 Task: Search one way flight ticket for 2 adults, 2 children, 2 infants in seat in first from Idaho Falls: Idaho Falls Regional Airport (fanning Field) to Riverton: Central Wyoming Regional Airport (was Riverton Regional) on 5-4-2023. Choice of flights is Singapure airlines. Number of bags: 2 carry on bags. Price is upto 71000. Outbound departure time preference is 22:30.
Action: Mouse moved to (310, 298)
Screenshot: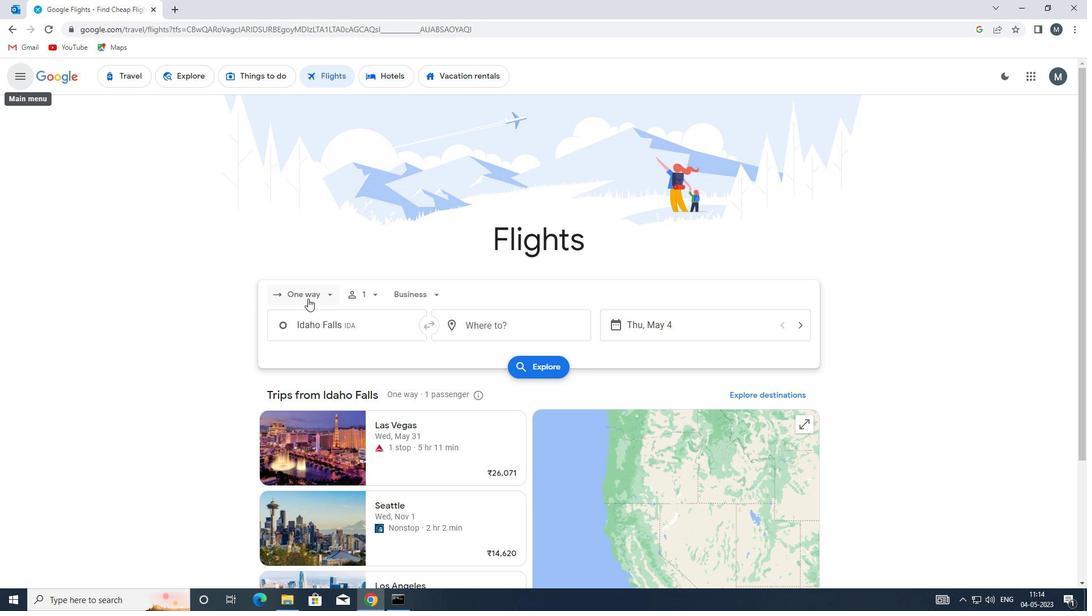 
Action: Mouse pressed left at (310, 298)
Screenshot: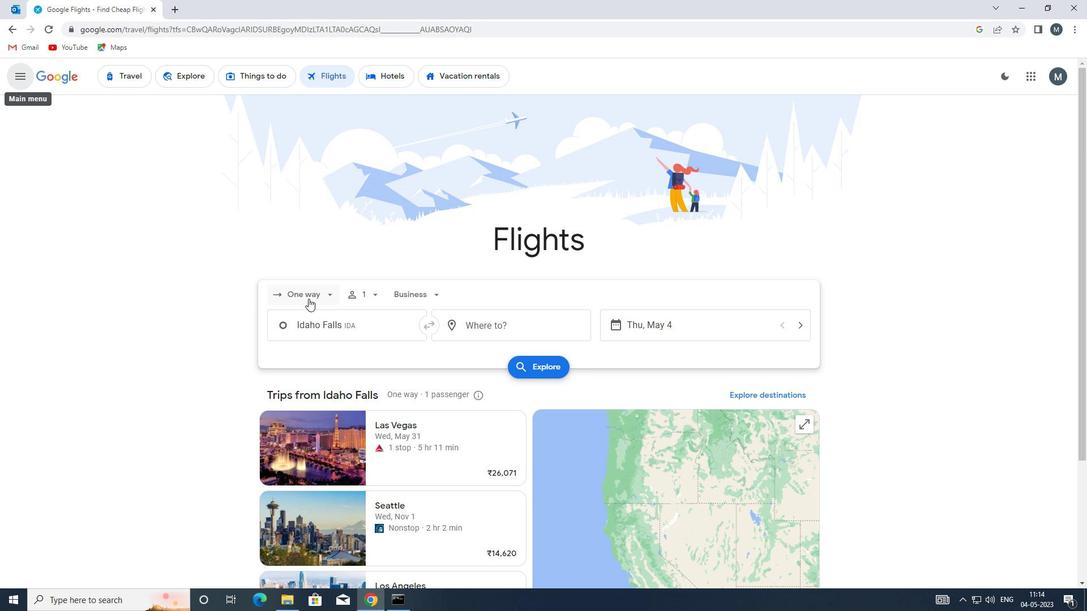 
Action: Mouse moved to (319, 350)
Screenshot: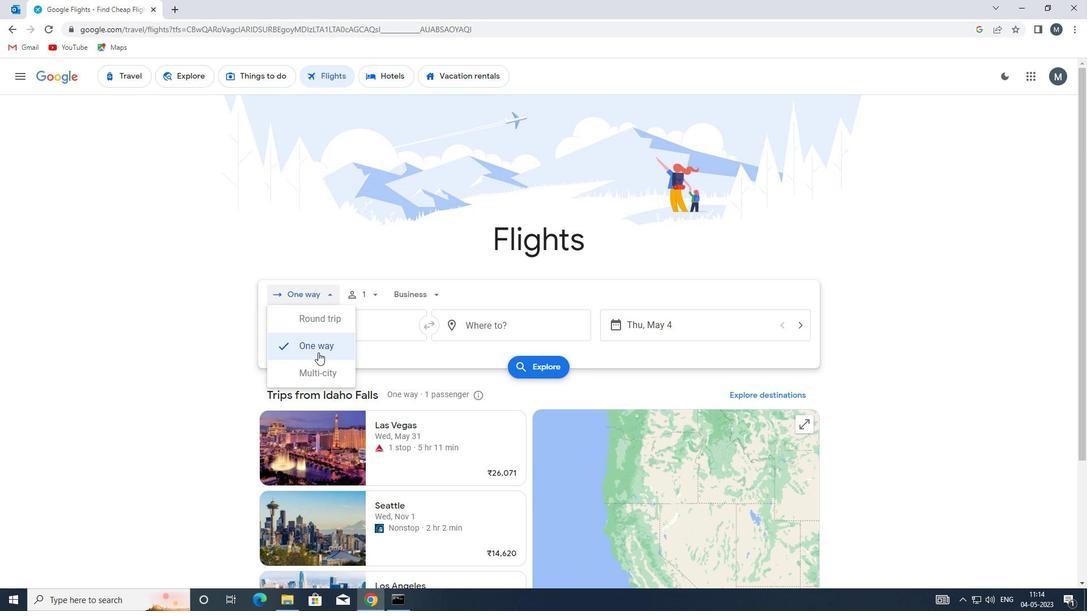
Action: Mouse pressed left at (319, 350)
Screenshot: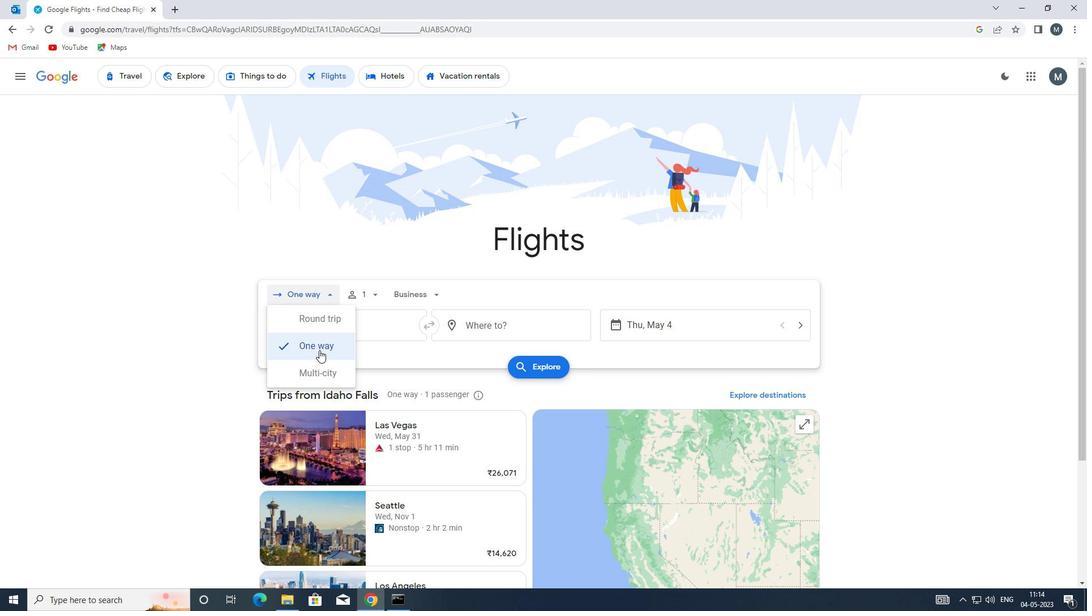 
Action: Mouse moved to (367, 295)
Screenshot: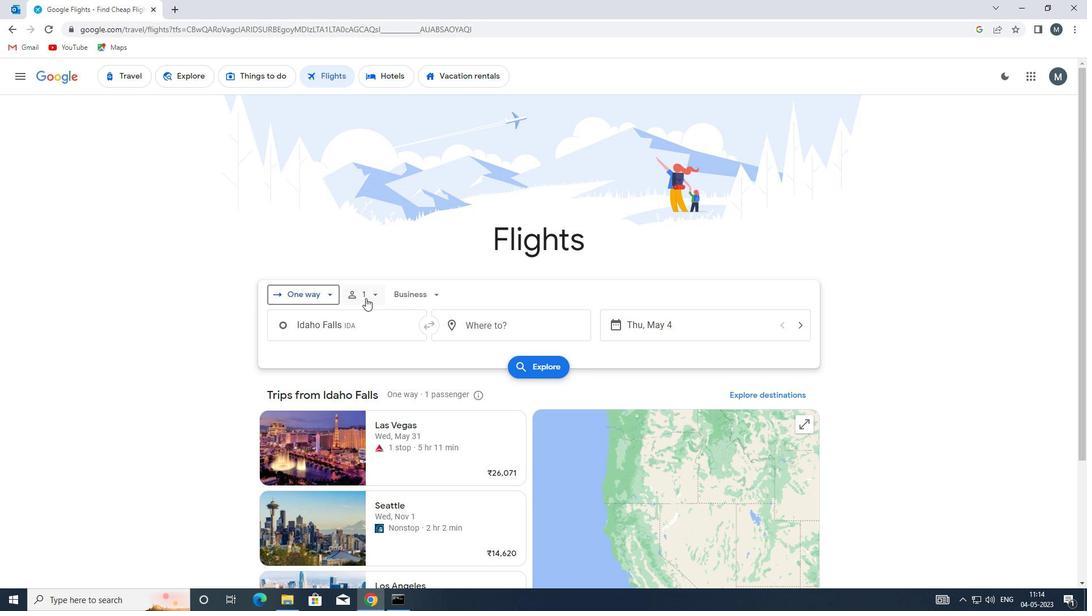 
Action: Mouse pressed left at (367, 295)
Screenshot: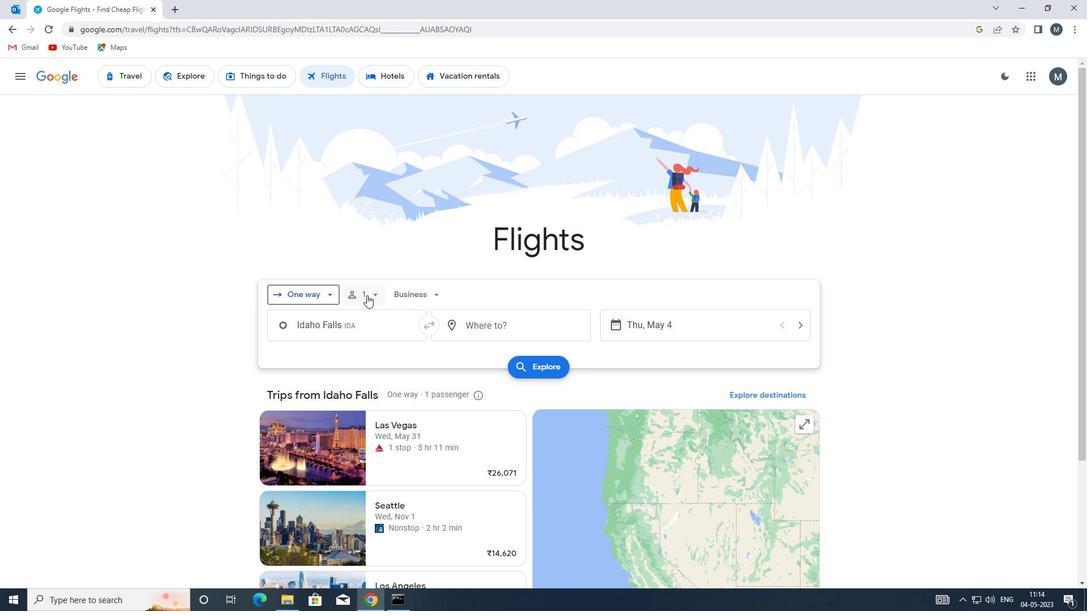 
Action: Mouse moved to (466, 323)
Screenshot: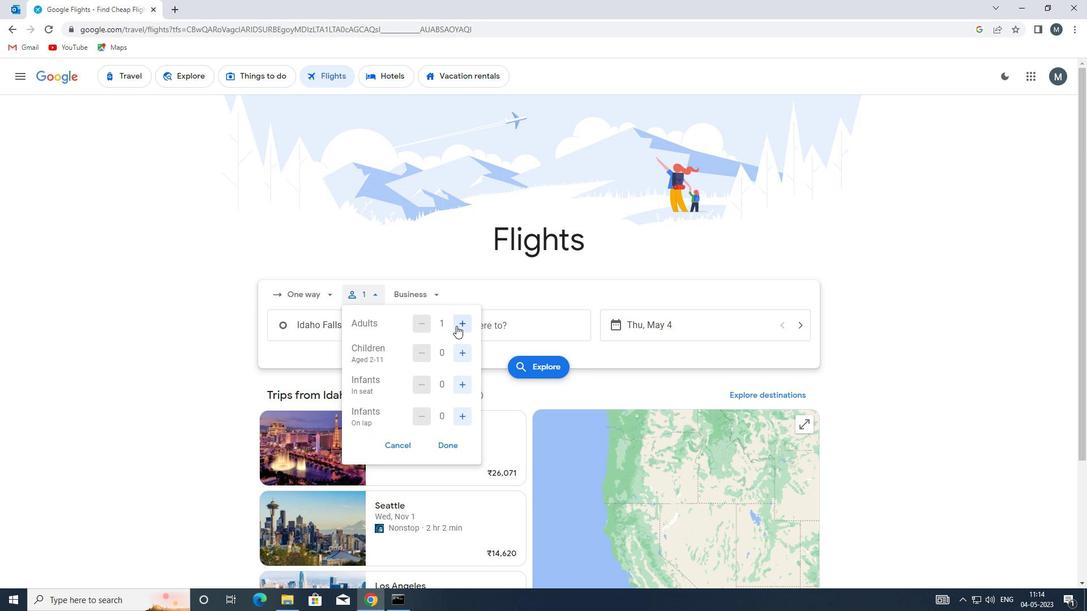
Action: Mouse pressed left at (466, 323)
Screenshot: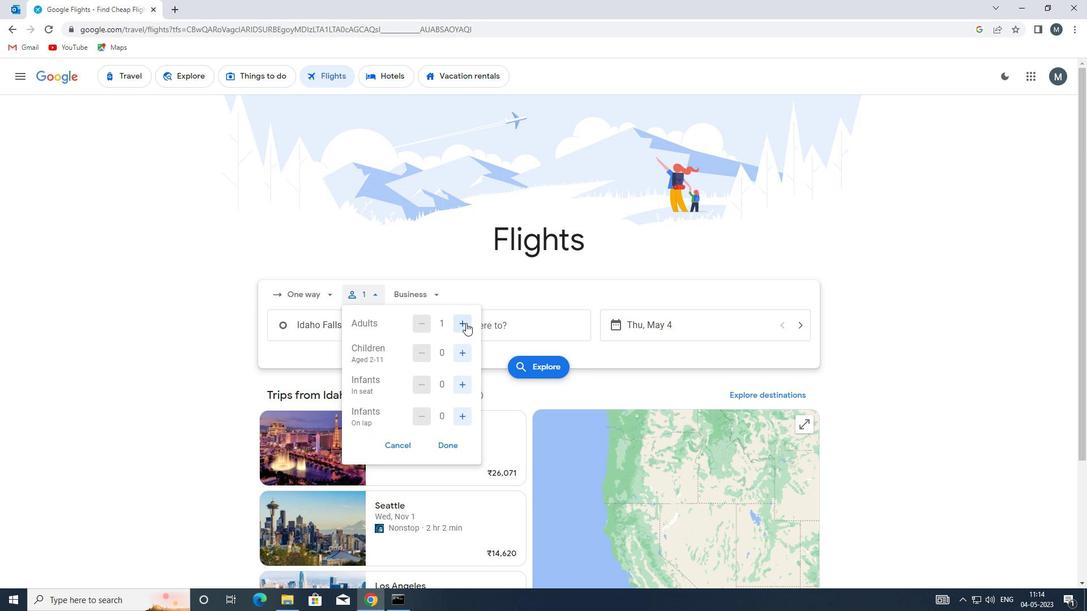 
Action: Mouse moved to (458, 354)
Screenshot: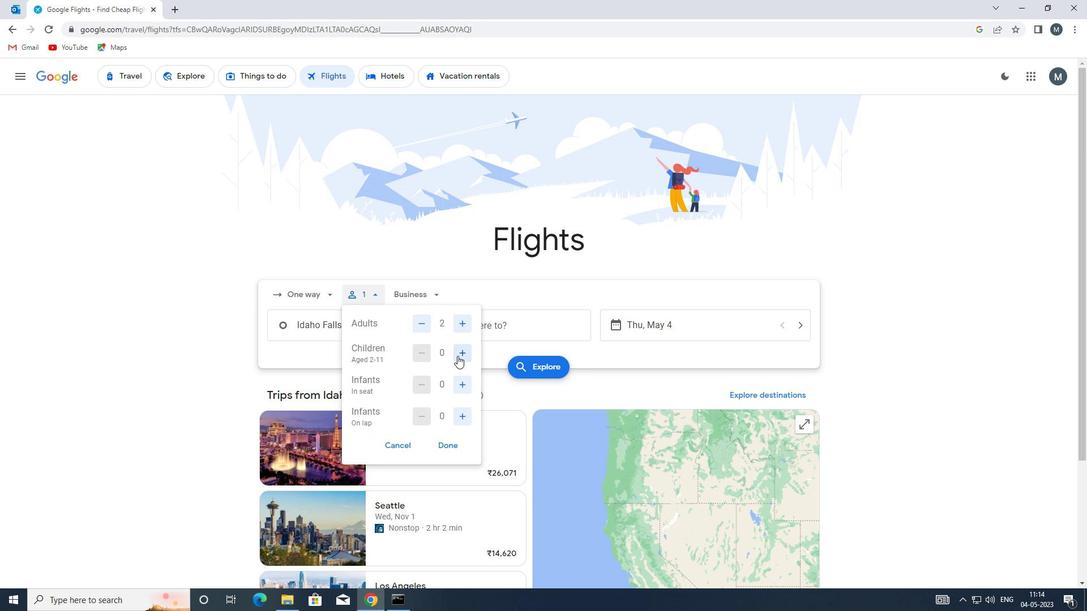 
Action: Mouse pressed left at (458, 354)
Screenshot: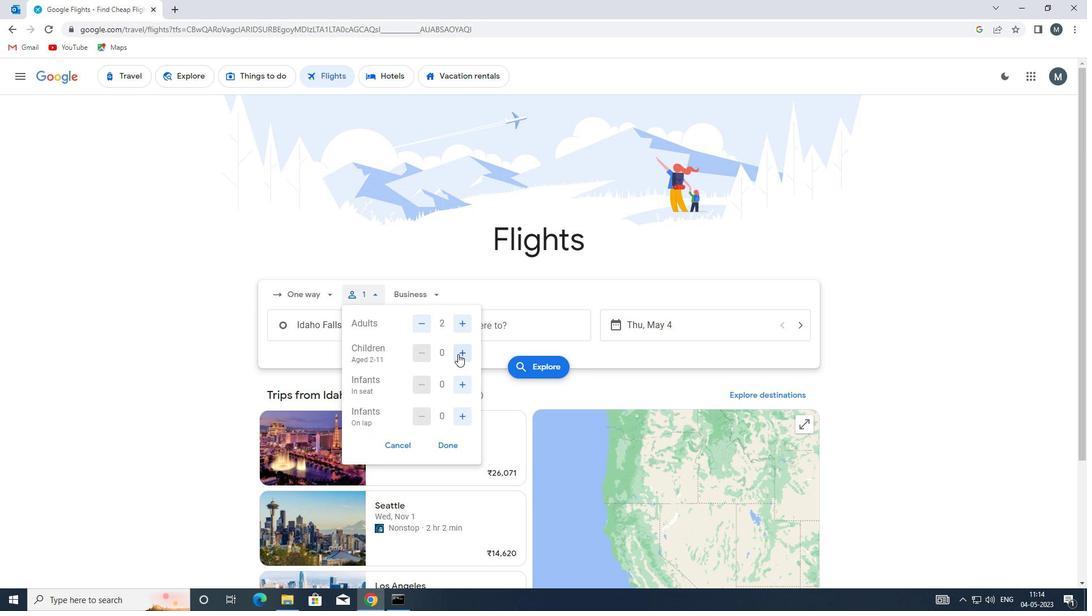 
Action: Mouse moved to (459, 354)
Screenshot: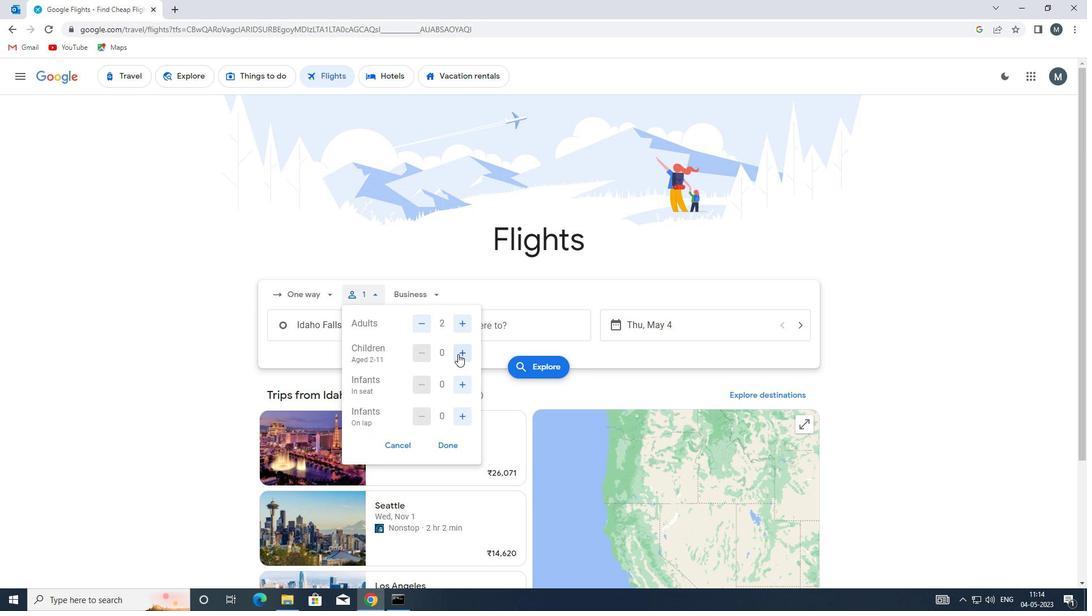 
Action: Mouse pressed left at (459, 354)
Screenshot: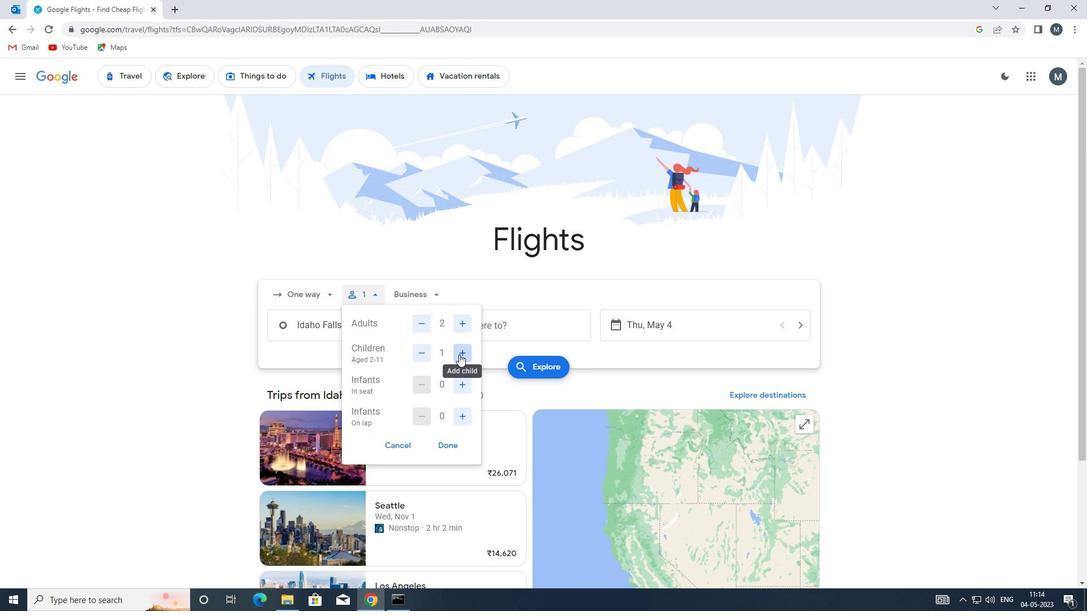 
Action: Mouse moved to (465, 384)
Screenshot: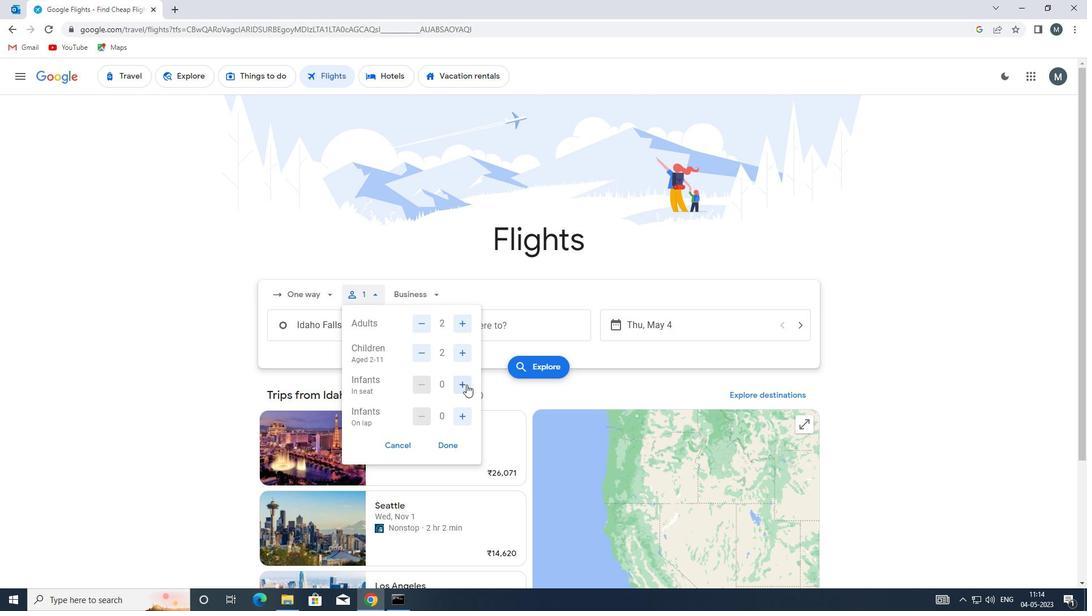 
Action: Mouse pressed left at (465, 384)
Screenshot: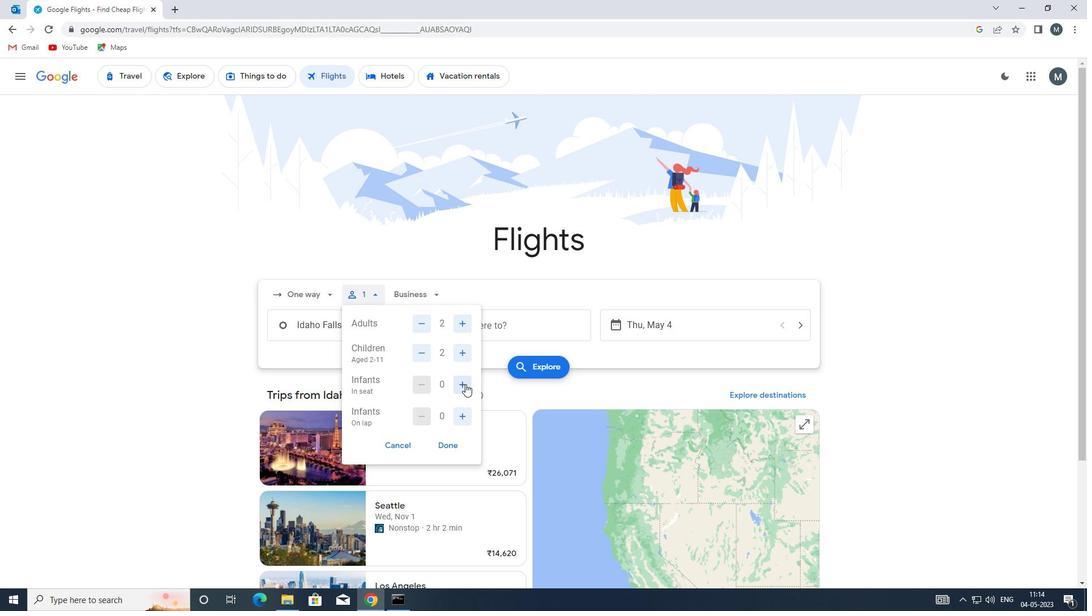 
Action: Mouse pressed left at (465, 384)
Screenshot: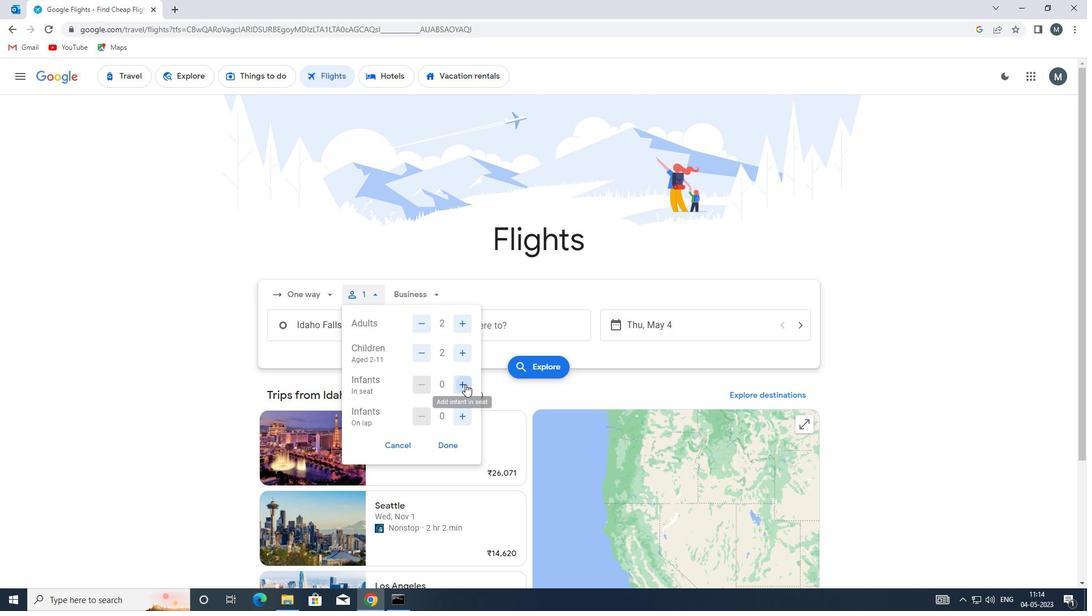 
Action: Mouse moved to (452, 449)
Screenshot: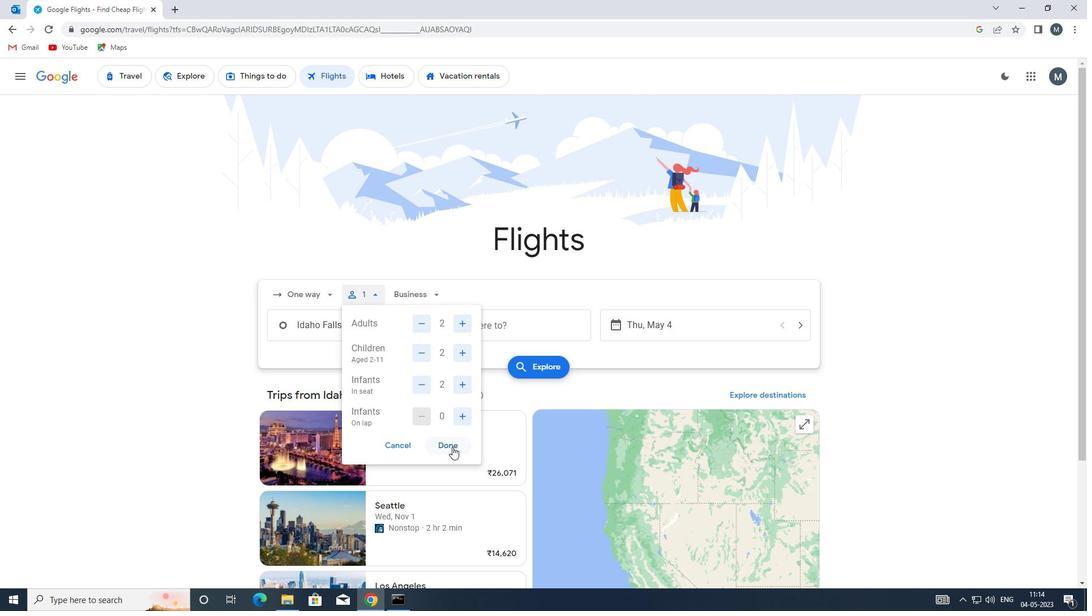 
Action: Mouse pressed left at (452, 449)
Screenshot: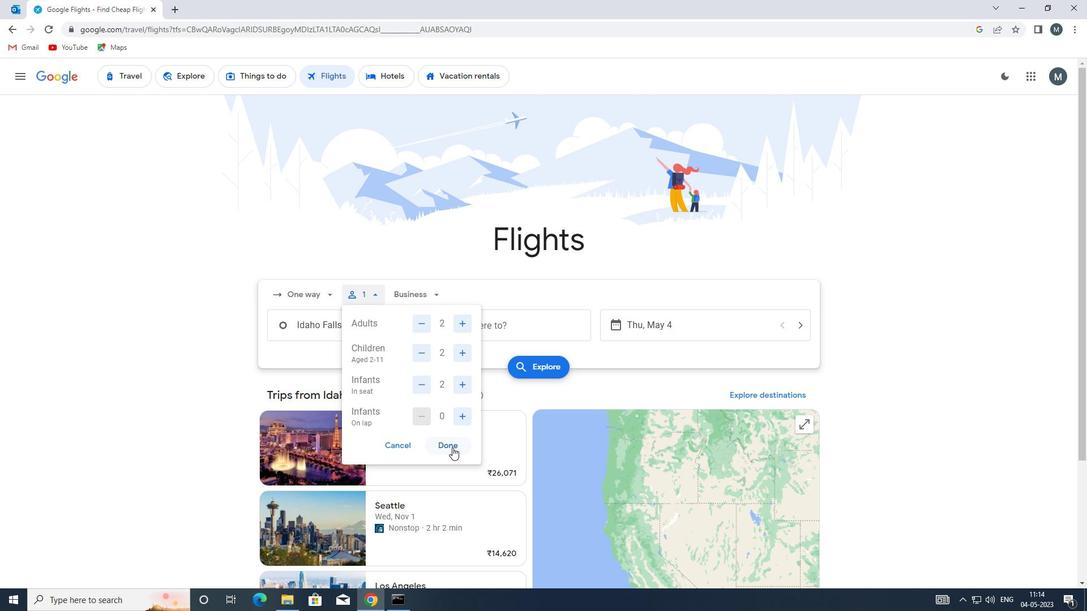 
Action: Mouse moved to (423, 300)
Screenshot: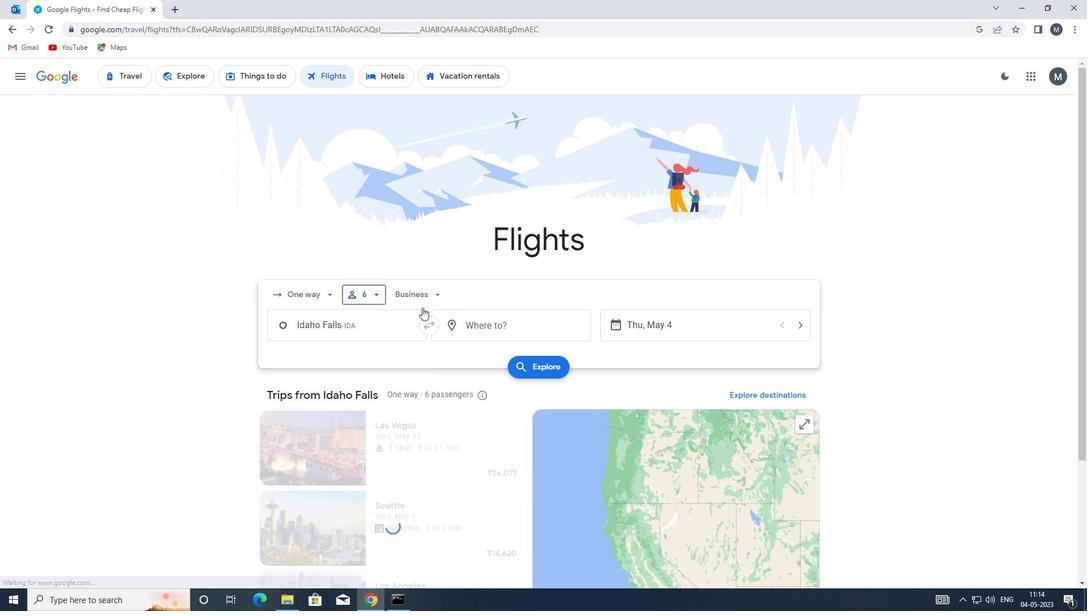 
Action: Mouse pressed left at (423, 300)
Screenshot: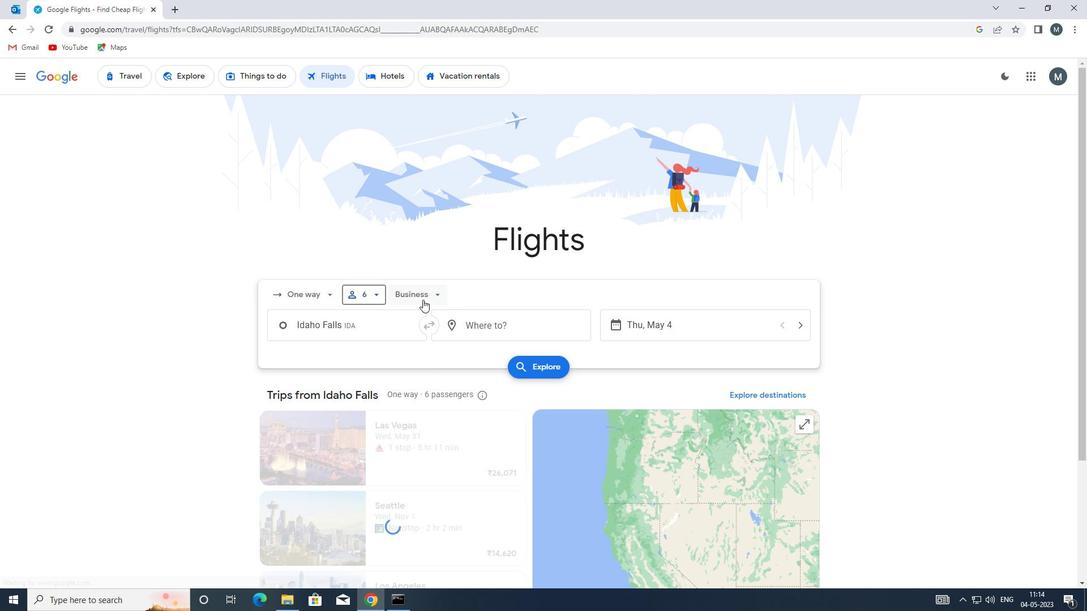 
Action: Mouse moved to (427, 397)
Screenshot: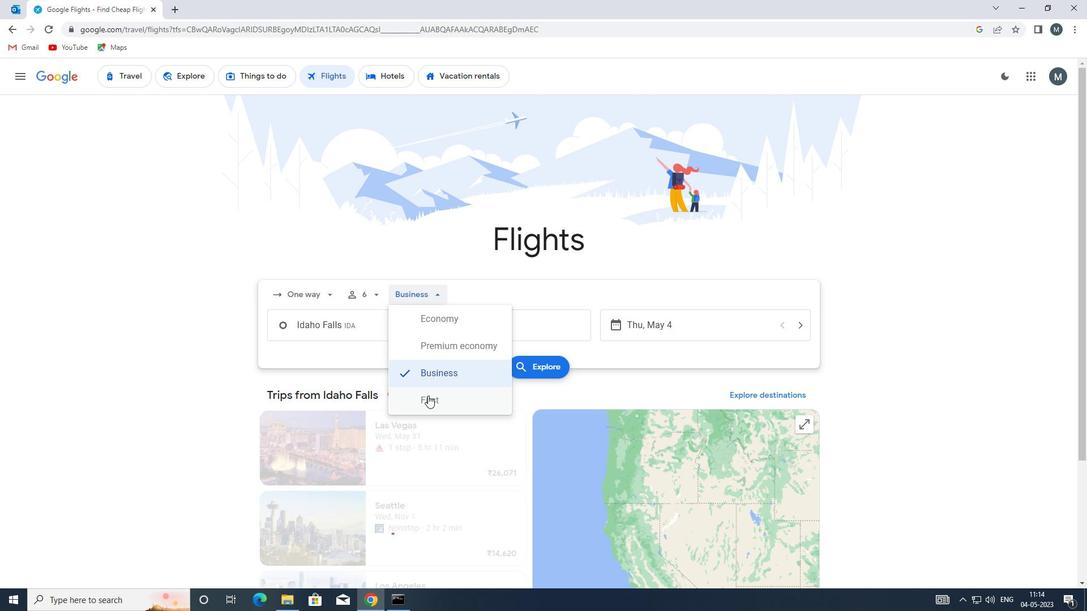 
Action: Mouse pressed left at (427, 397)
Screenshot: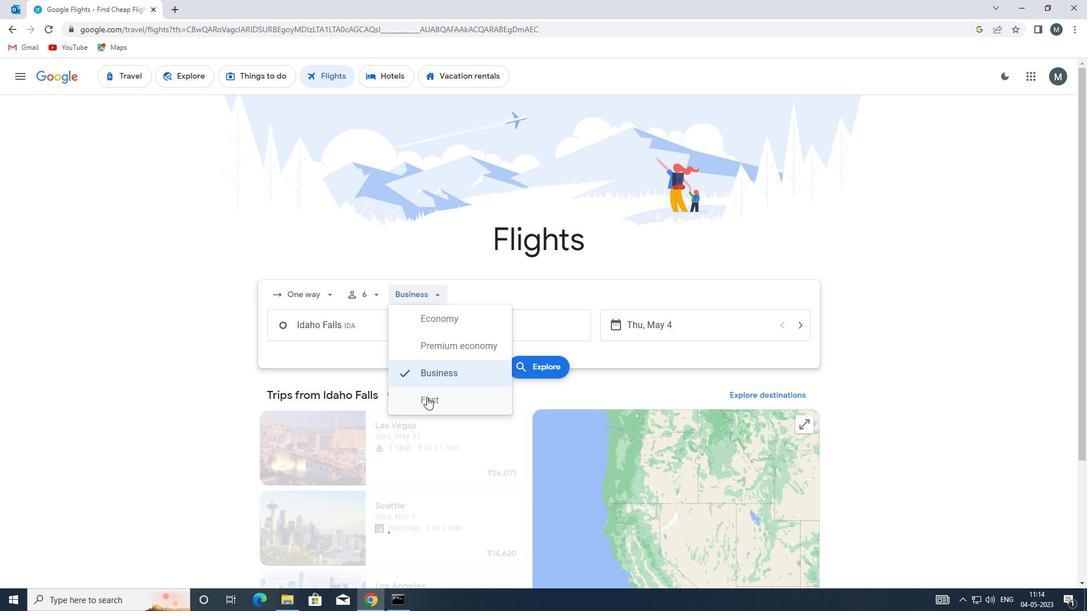 
Action: Mouse moved to (380, 330)
Screenshot: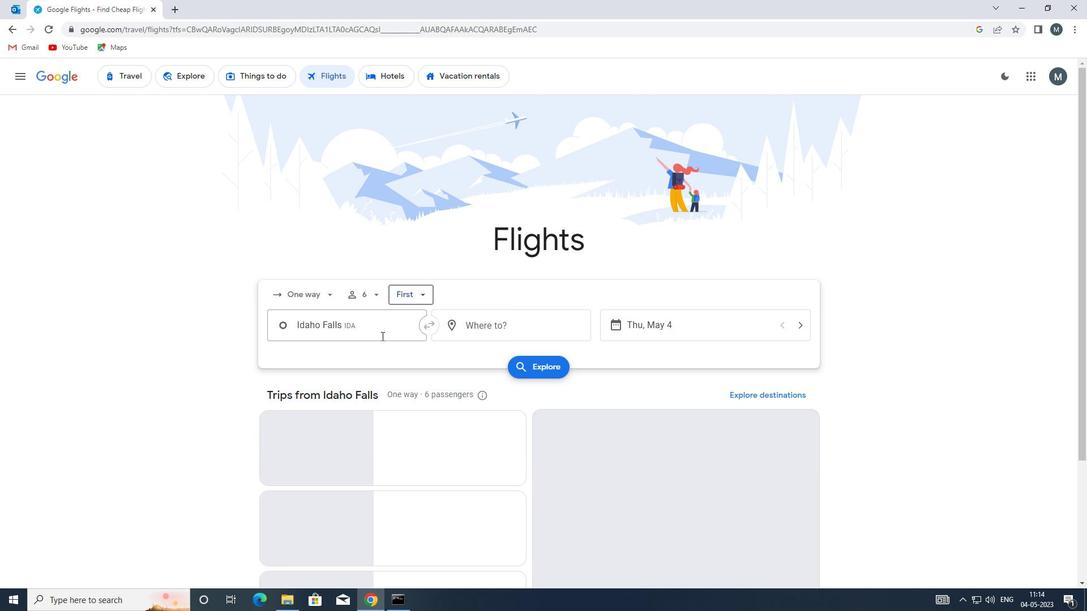 
Action: Mouse pressed left at (380, 330)
Screenshot: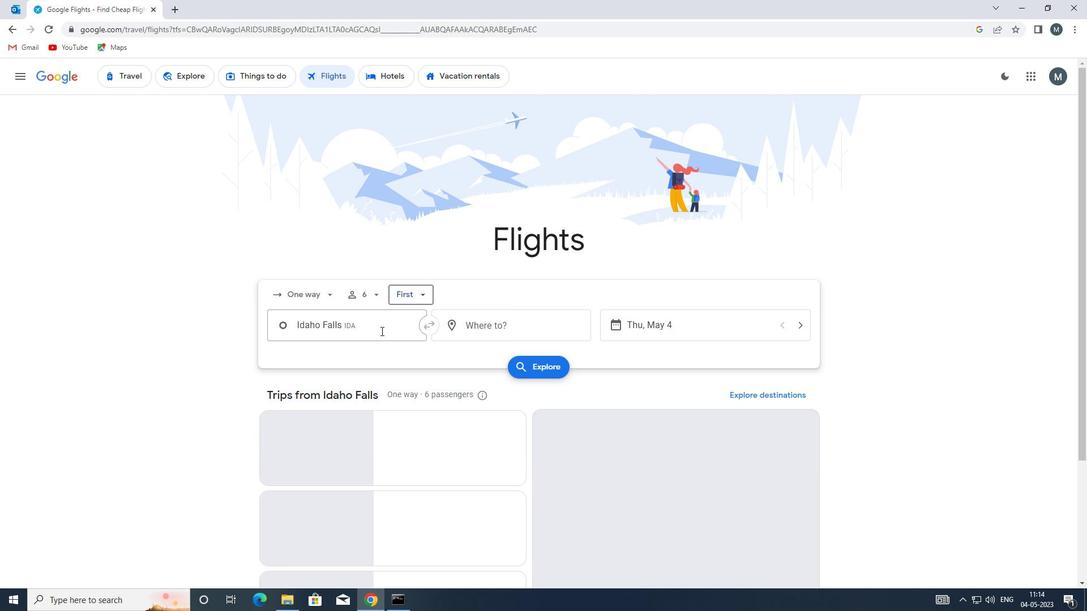 
Action: Mouse moved to (398, 388)
Screenshot: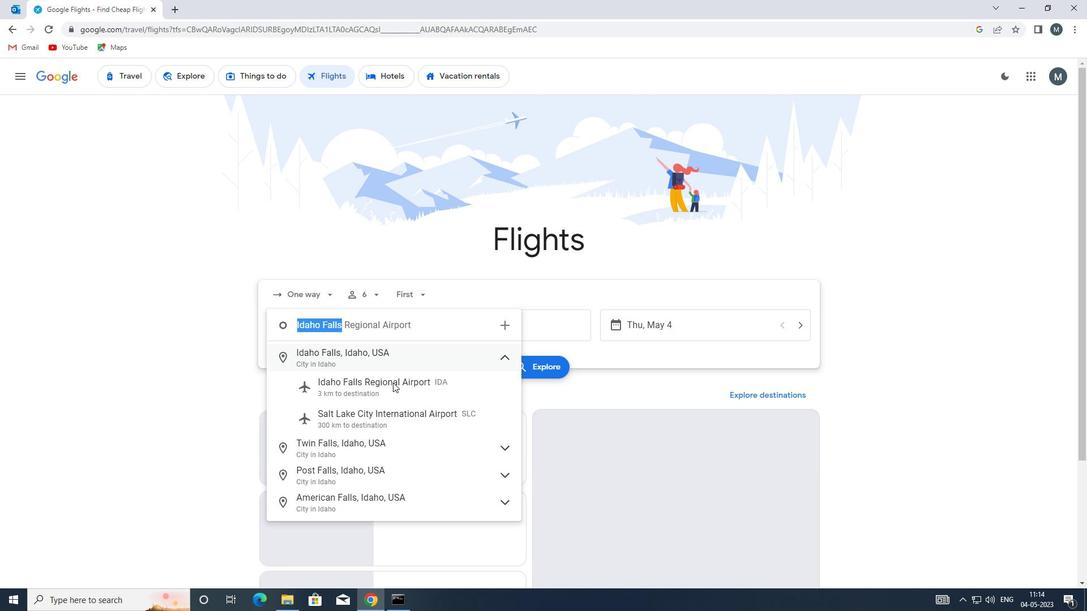
Action: Mouse pressed left at (398, 388)
Screenshot: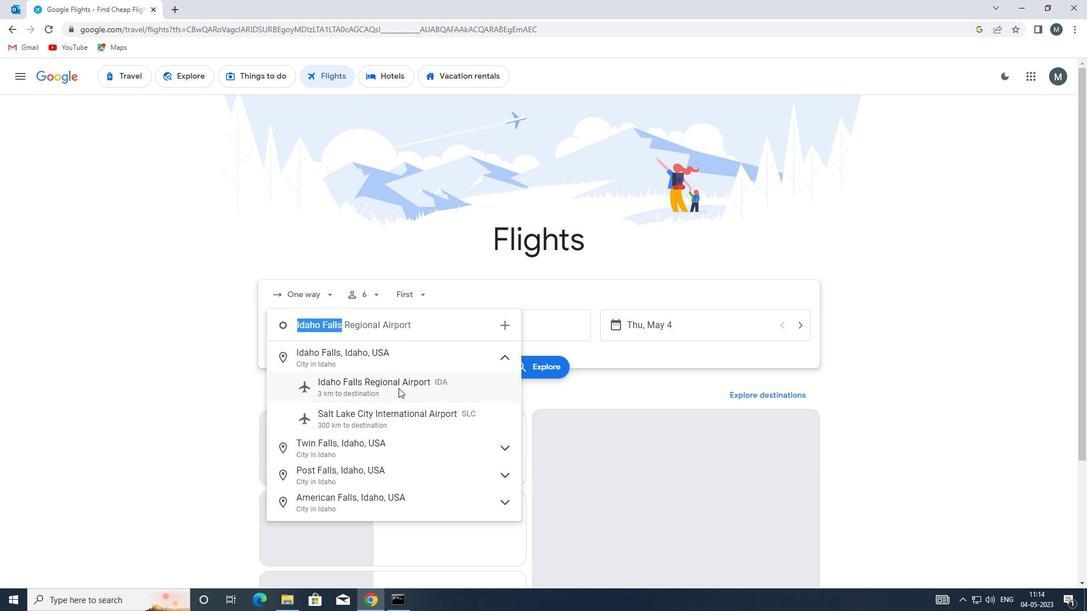 
Action: Mouse moved to (489, 332)
Screenshot: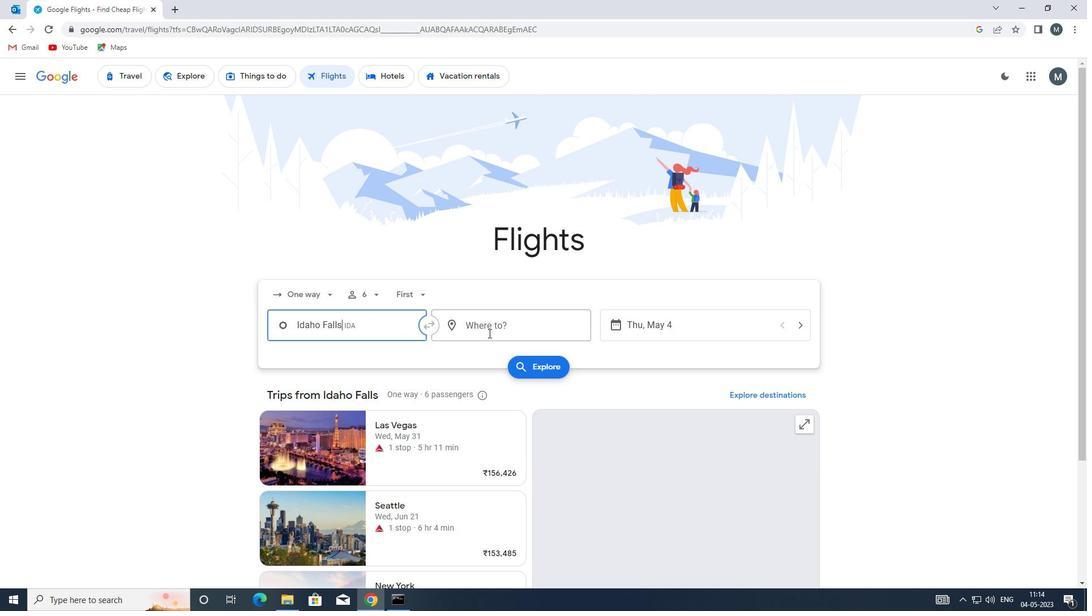 
Action: Mouse pressed left at (489, 332)
Screenshot: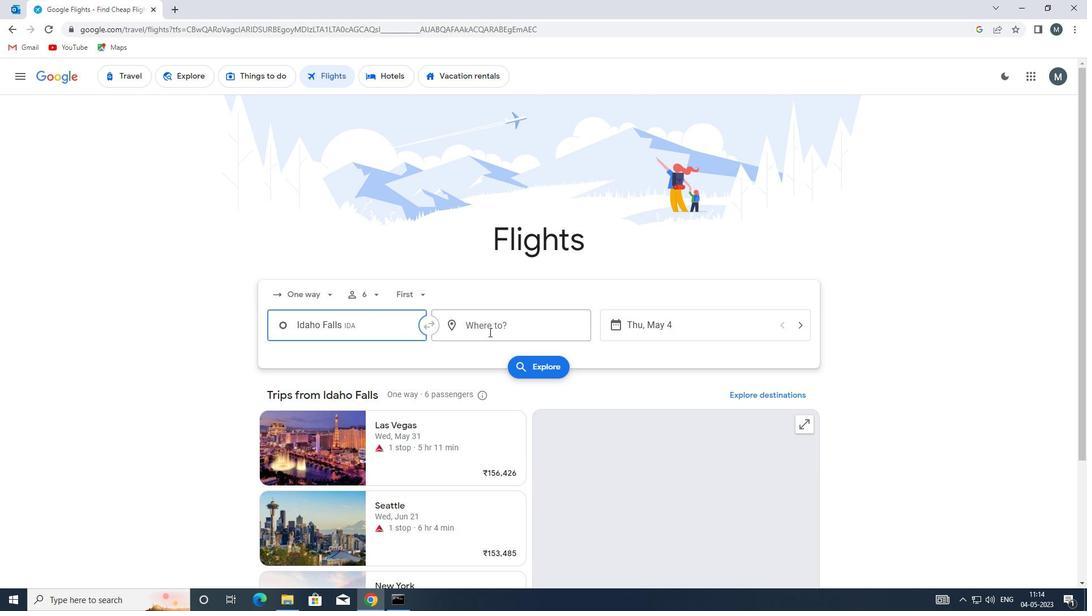 
Action: Mouse moved to (507, 331)
Screenshot: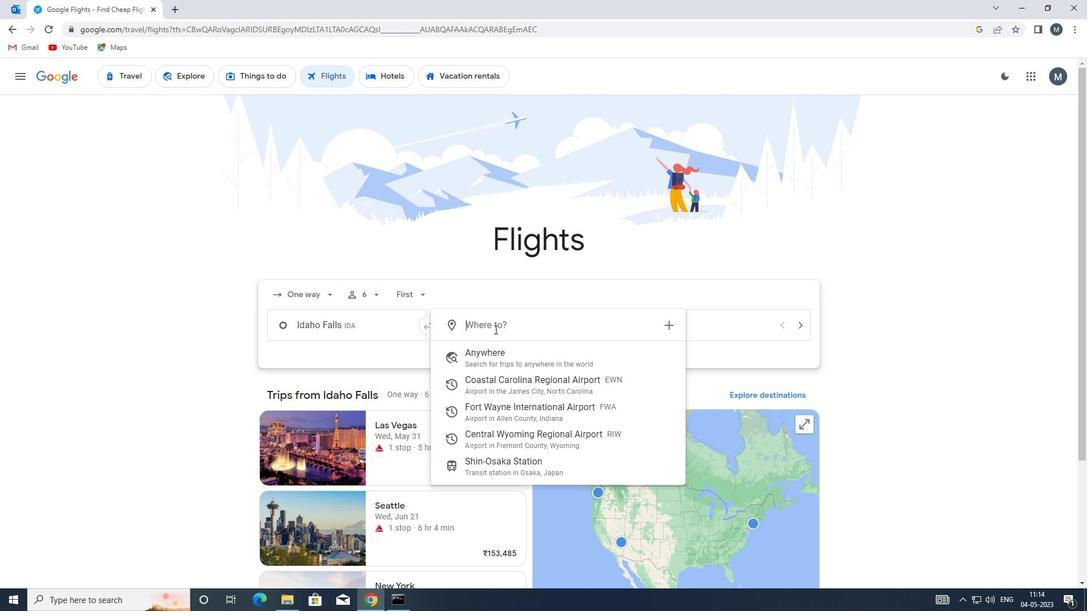 
Action: Key pressed riw
Screenshot: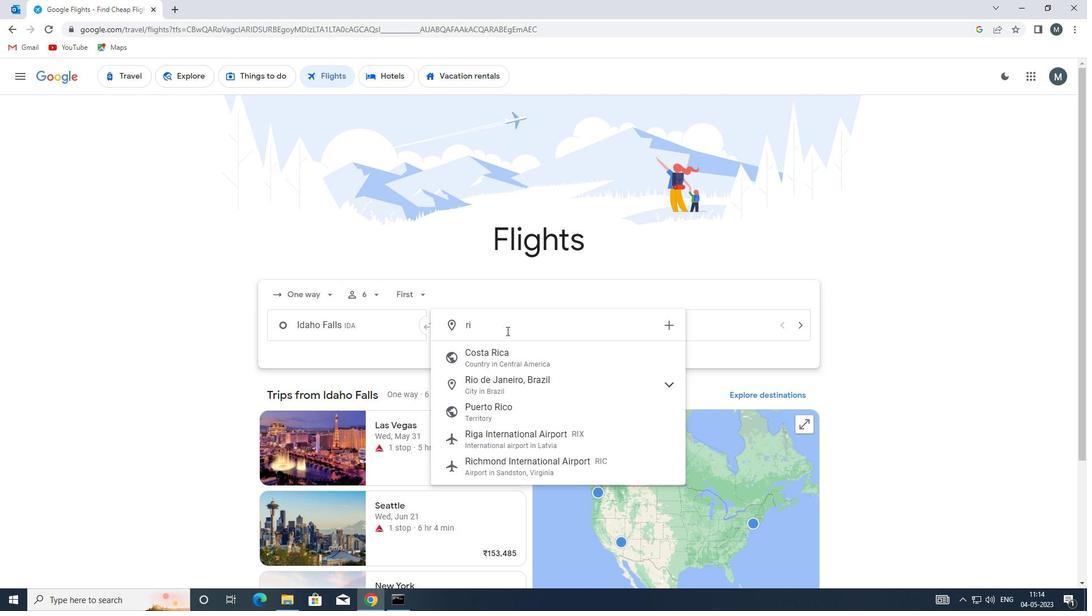 
Action: Mouse moved to (507, 354)
Screenshot: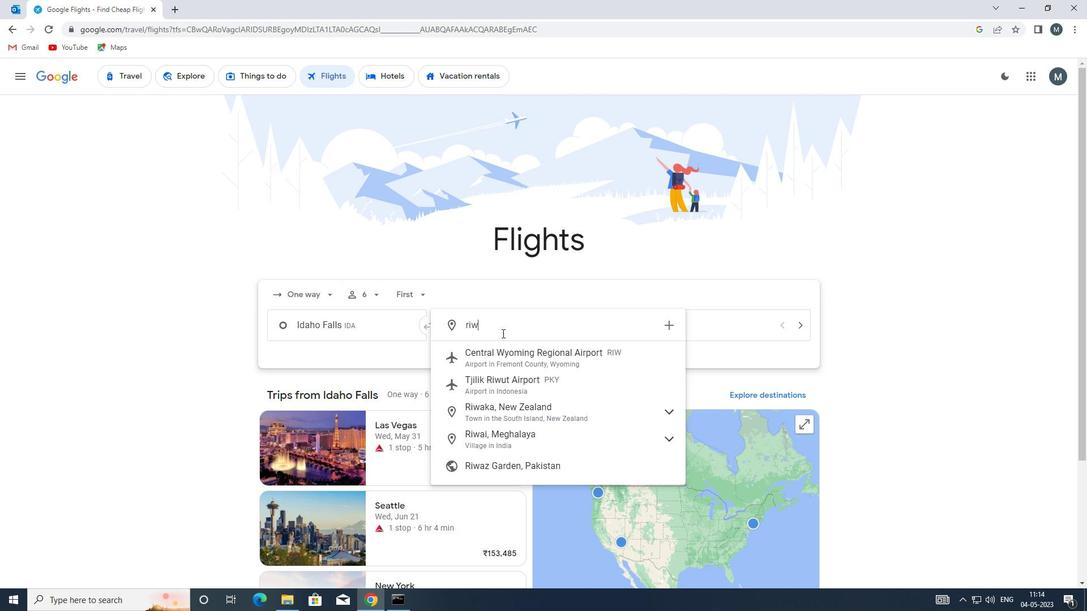 
Action: Mouse pressed left at (507, 354)
Screenshot: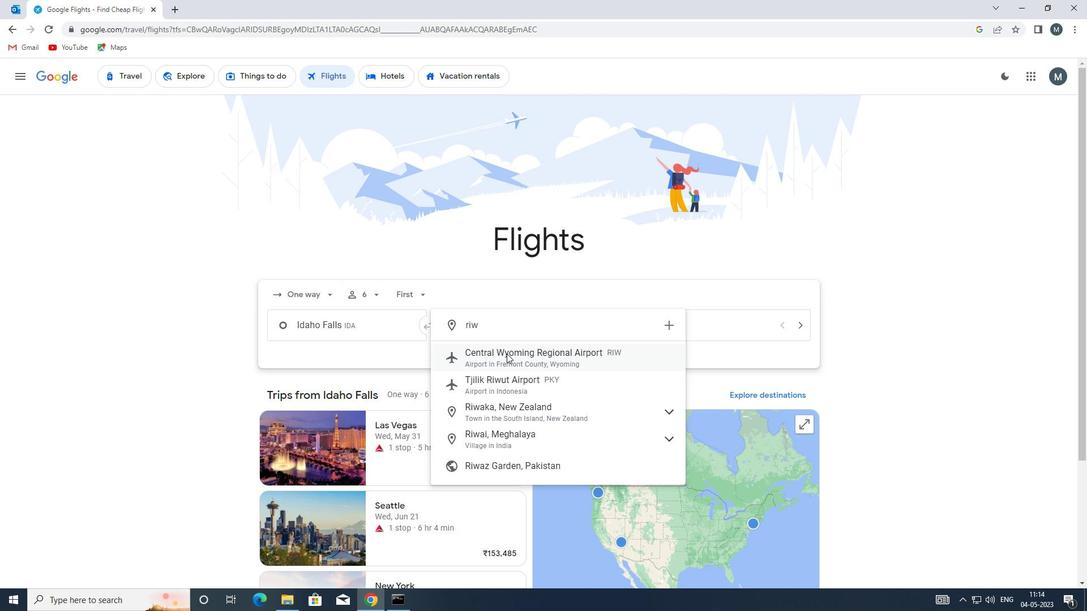 
Action: Mouse moved to (638, 326)
Screenshot: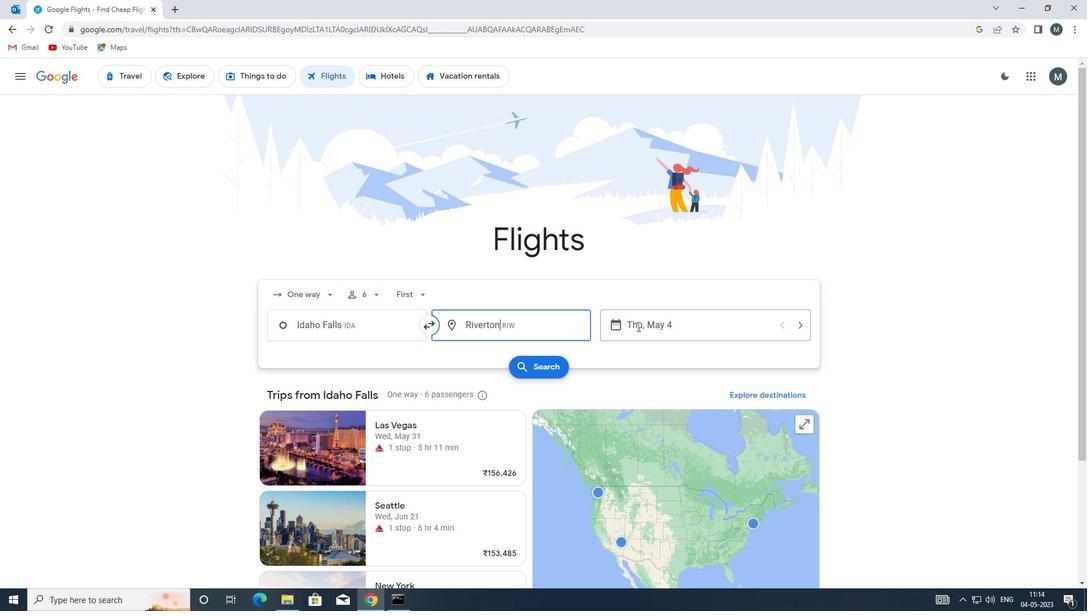 
Action: Mouse pressed left at (638, 326)
Screenshot: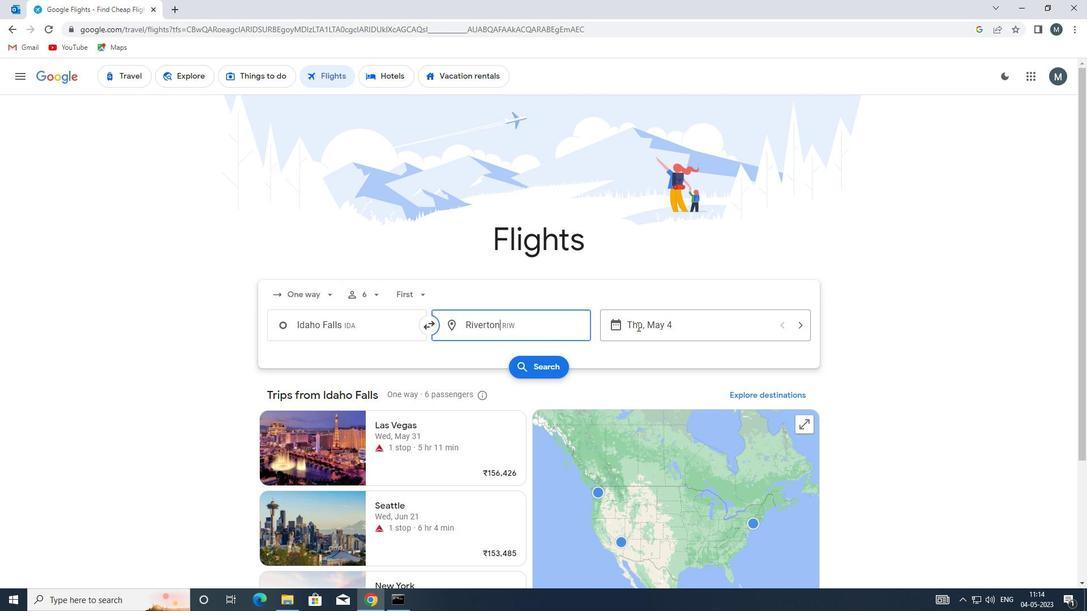 
Action: Mouse moved to (515, 386)
Screenshot: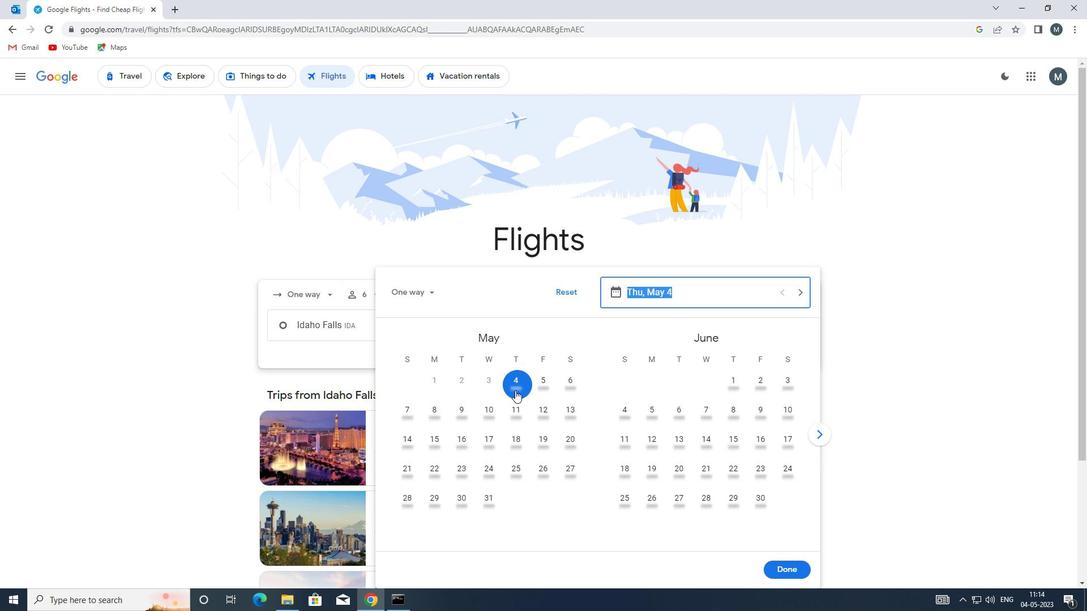 
Action: Mouse pressed left at (515, 386)
Screenshot: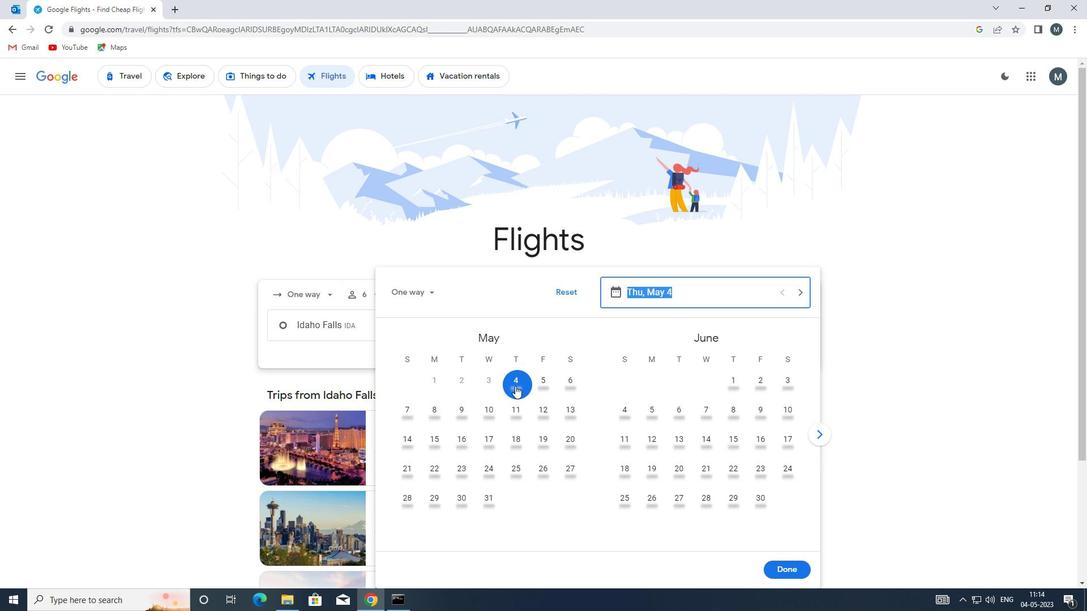 
Action: Mouse moved to (796, 566)
Screenshot: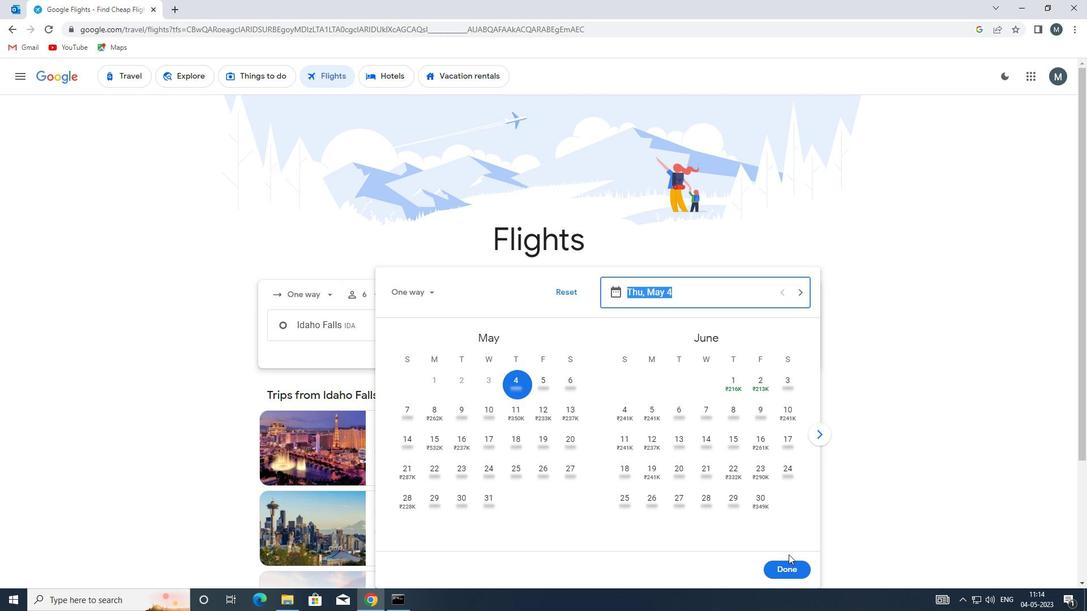 
Action: Mouse pressed left at (796, 566)
Screenshot: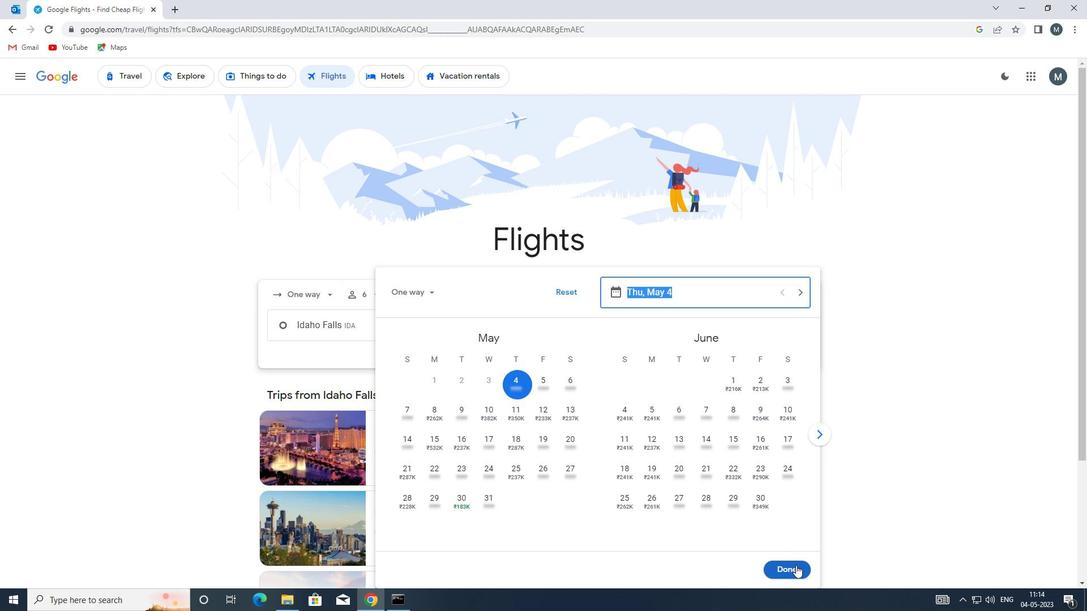
Action: Mouse moved to (527, 364)
Screenshot: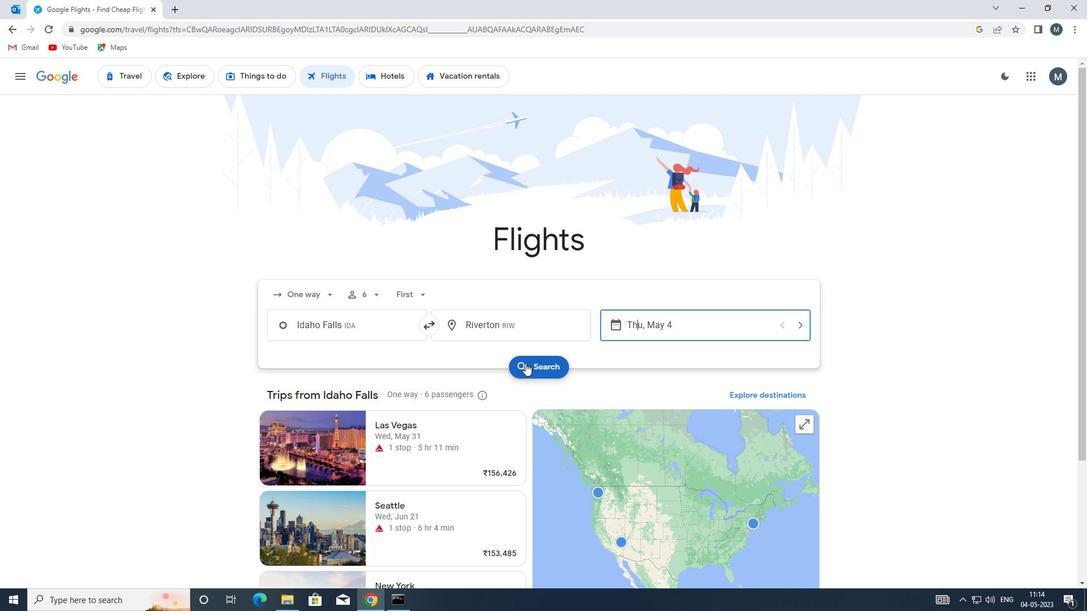
Action: Mouse pressed left at (527, 364)
Screenshot: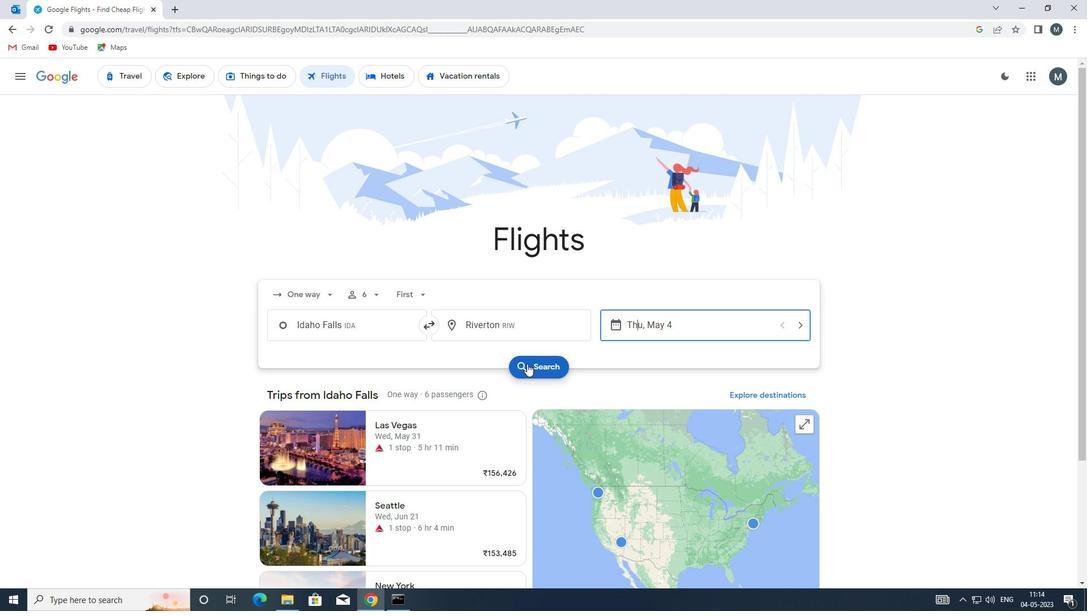 
Action: Mouse moved to (283, 175)
Screenshot: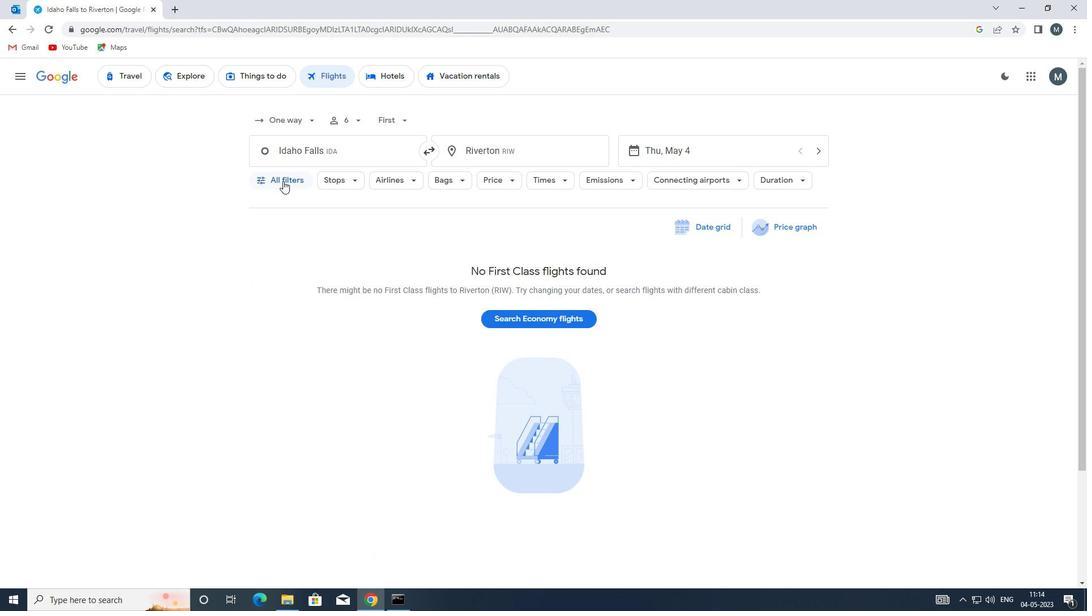 
Action: Mouse pressed left at (283, 175)
Screenshot: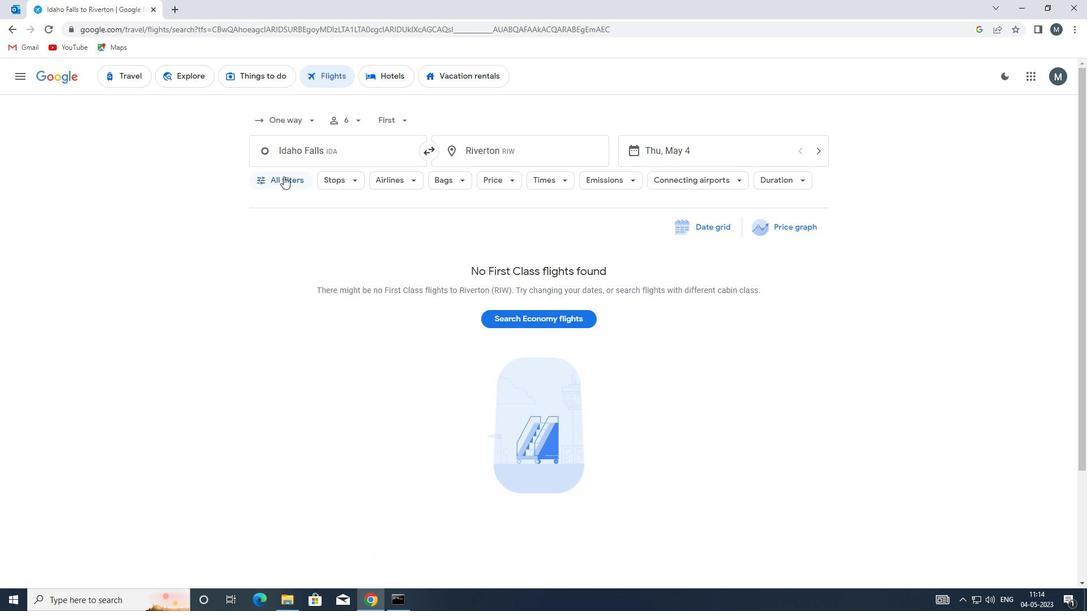 
Action: Mouse moved to (307, 277)
Screenshot: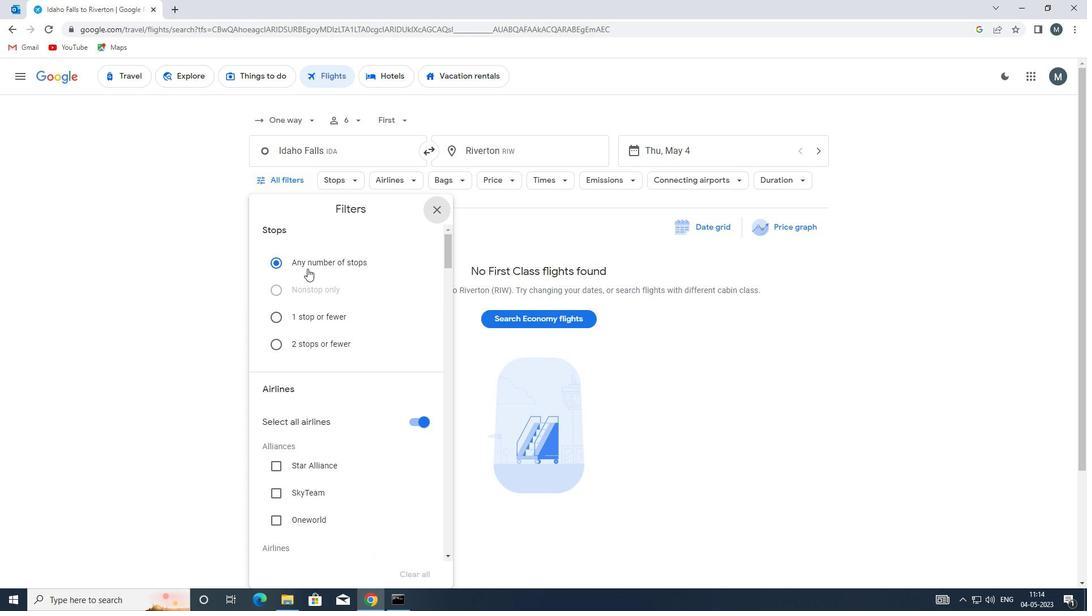 
Action: Mouse scrolled (307, 277) with delta (0, 0)
Screenshot: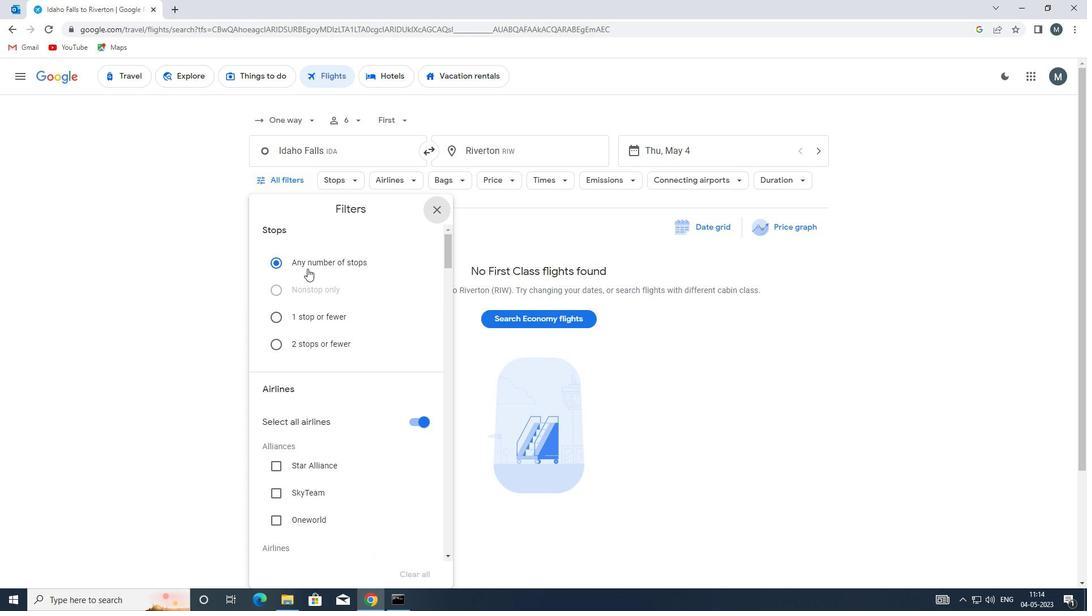 
Action: Mouse moved to (308, 291)
Screenshot: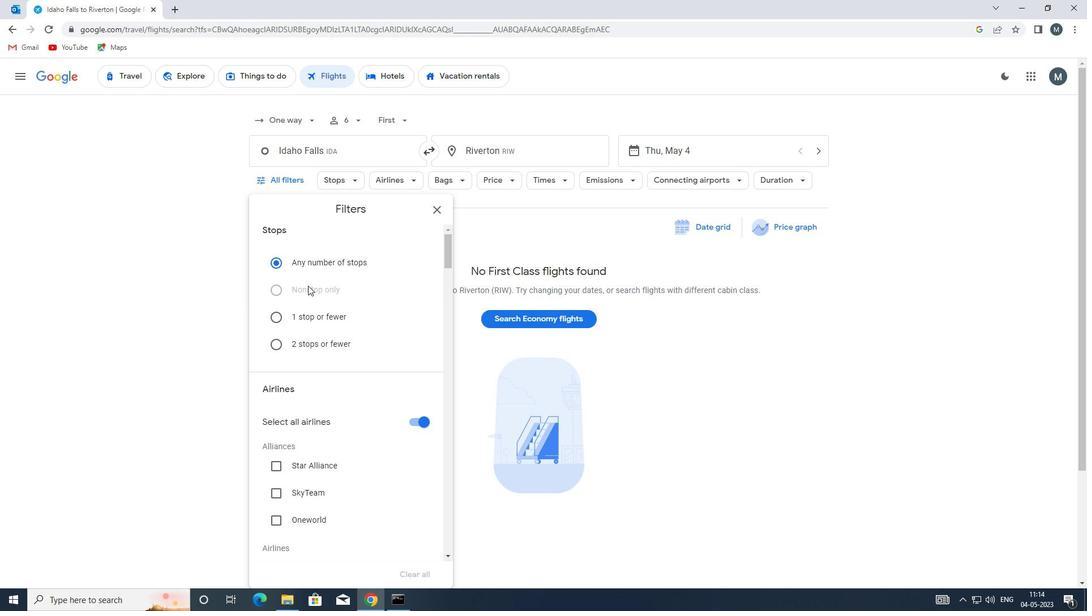 
Action: Mouse scrolled (308, 290) with delta (0, 0)
Screenshot: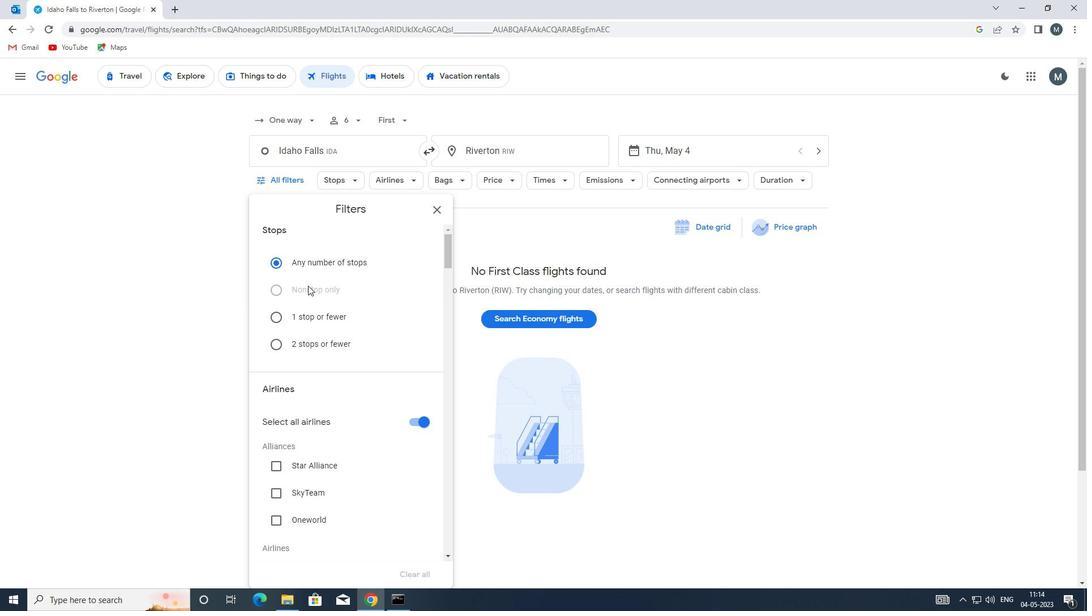 
Action: Mouse moved to (413, 311)
Screenshot: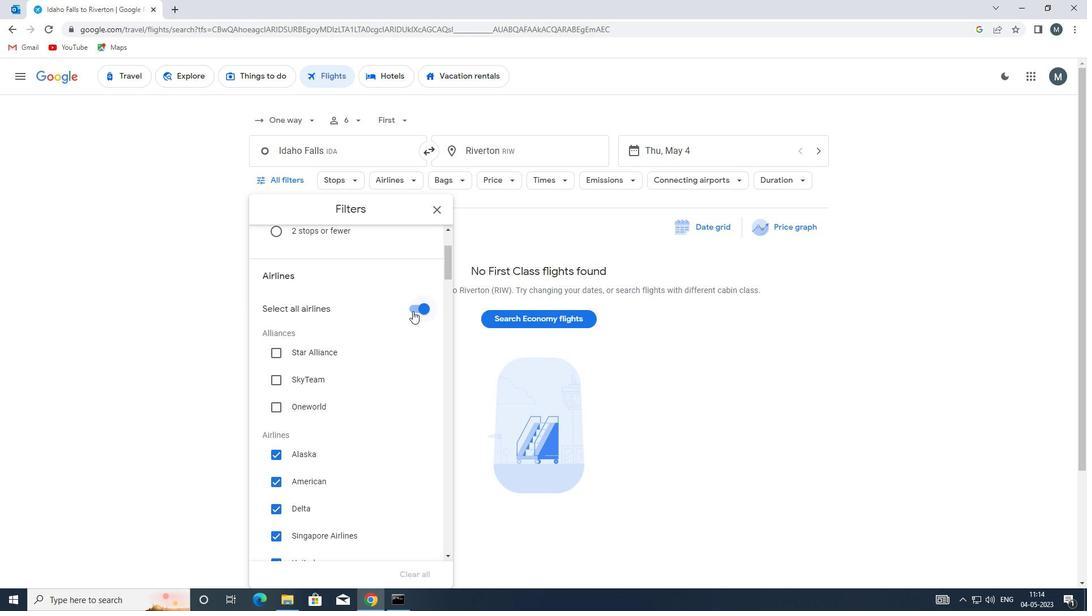 
Action: Mouse pressed left at (413, 311)
Screenshot: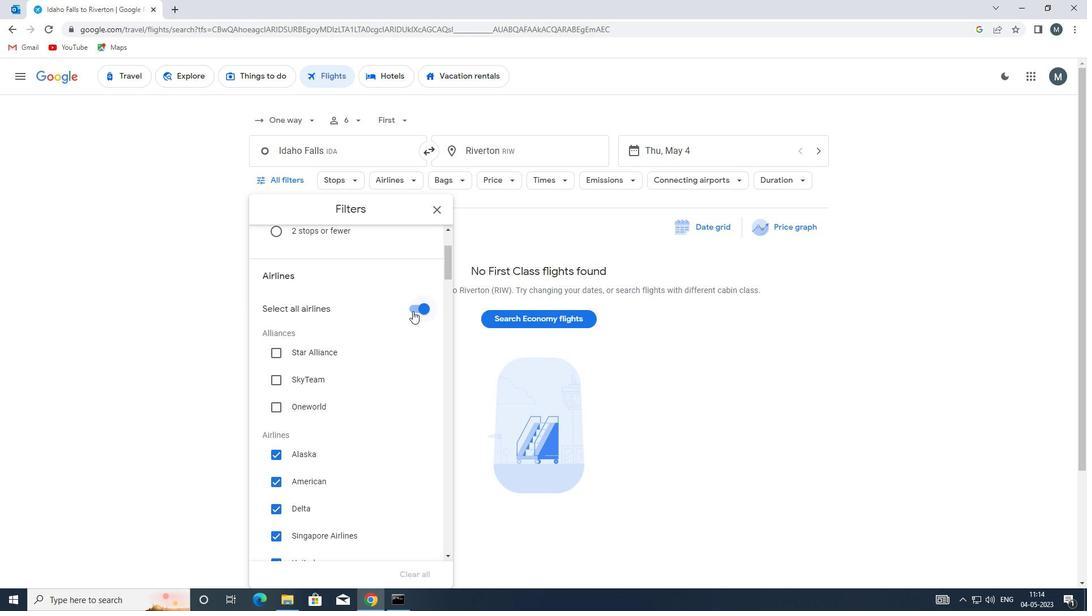 
Action: Mouse moved to (364, 328)
Screenshot: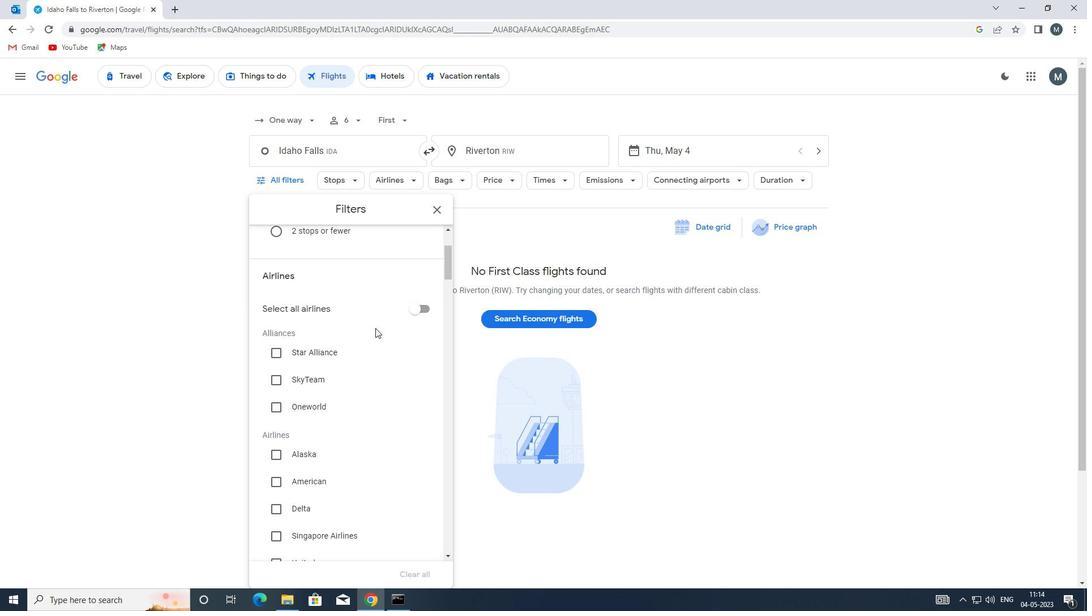 
Action: Mouse scrolled (364, 328) with delta (0, 0)
Screenshot: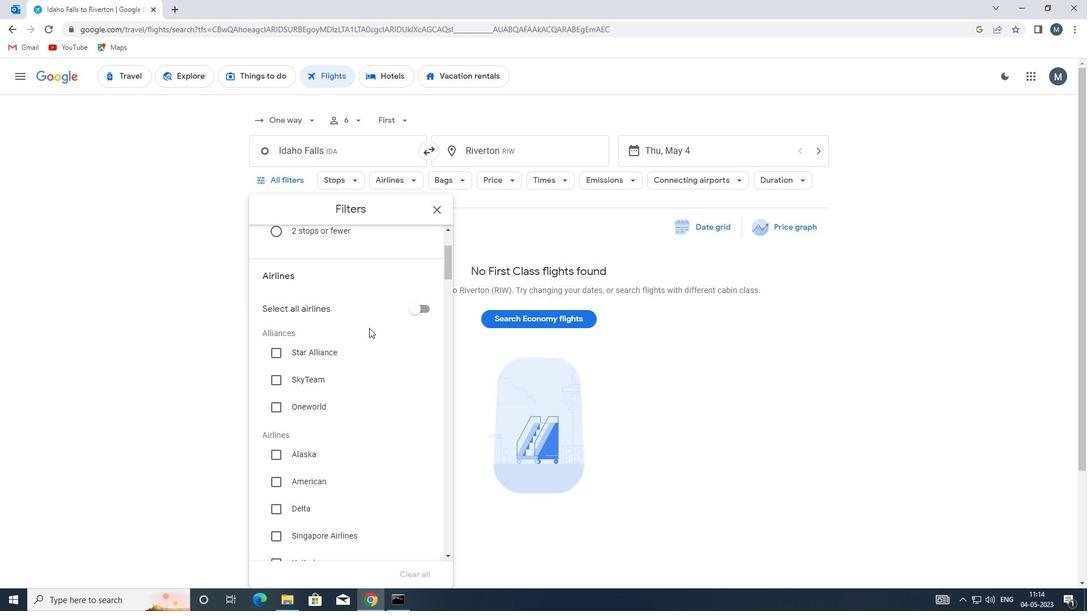 
Action: Mouse moved to (356, 334)
Screenshot: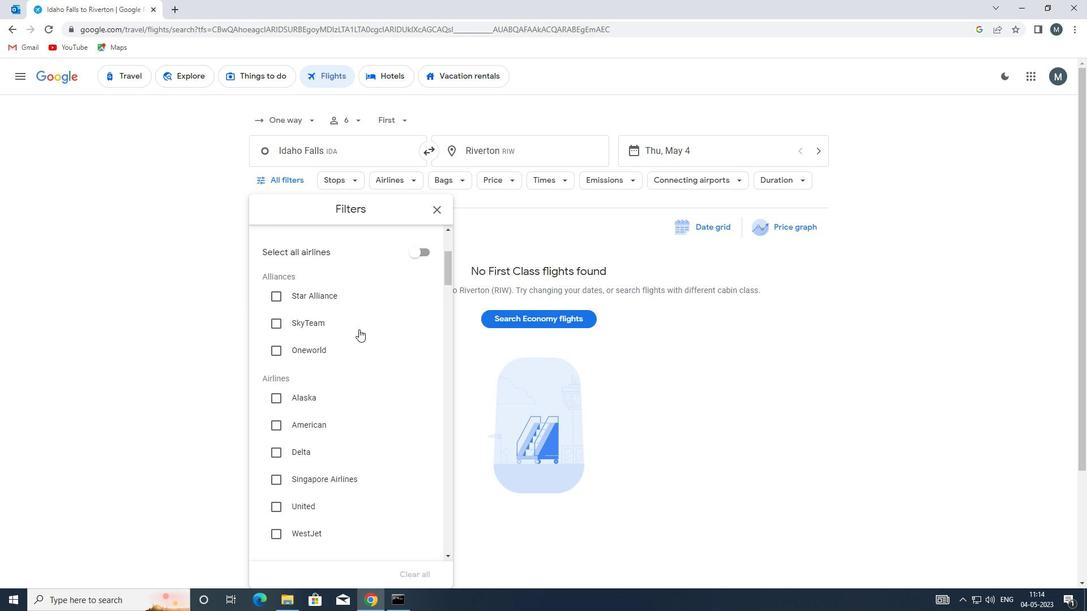 
Action: Mouse scrolled (356, 334) with delta (0, 0)
Screenshot: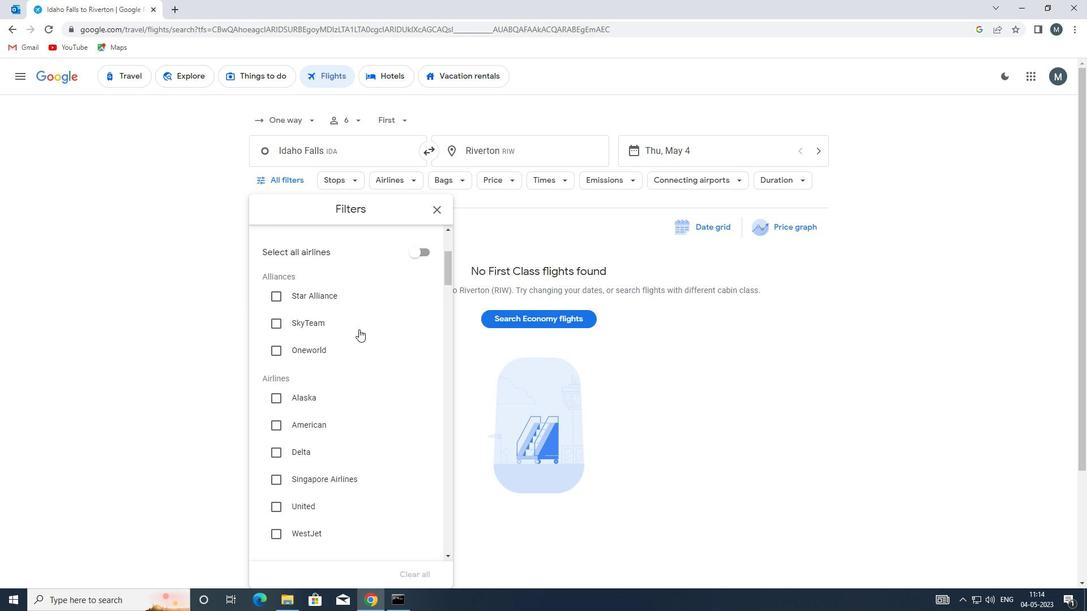 
Action: Mouse moved to (345, 422)
Screenshot: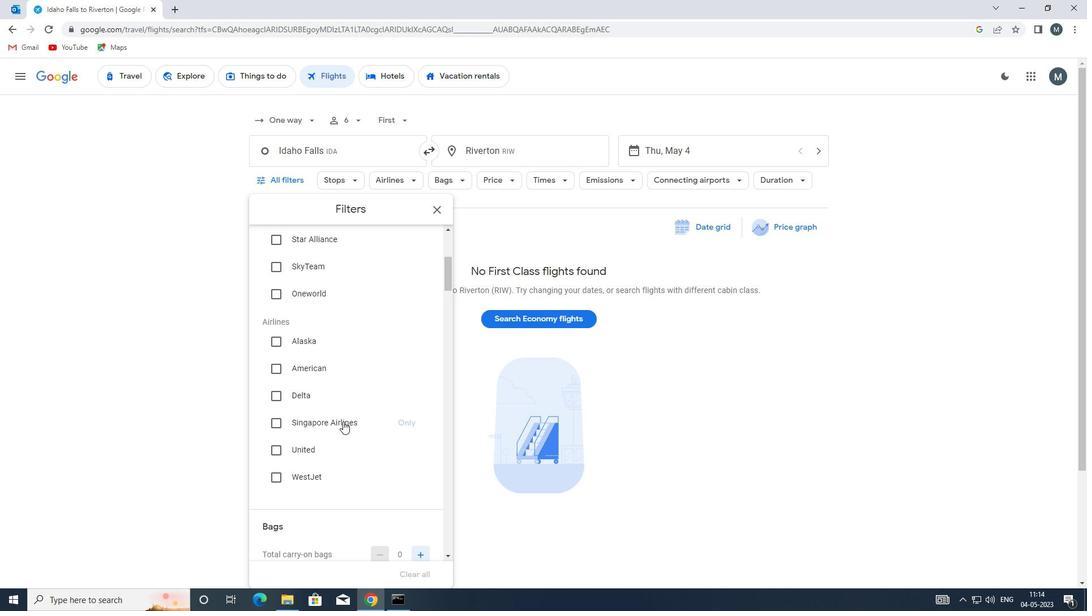 
Action: Mouse pressed left at (345, 422)
Screenshot: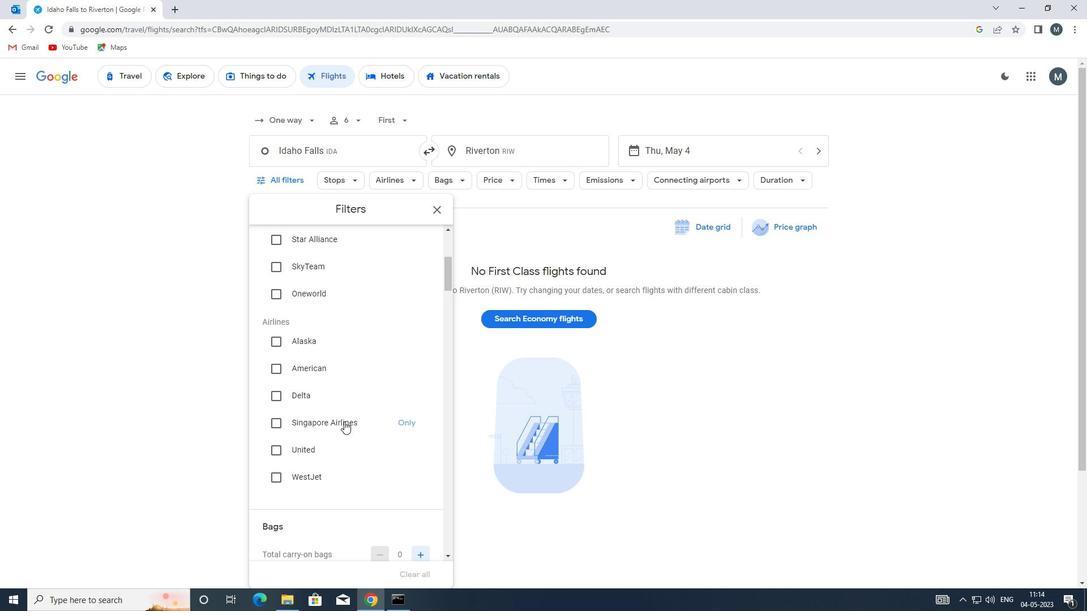 
Action: Mouse moved to (358, 388)
Screenshot: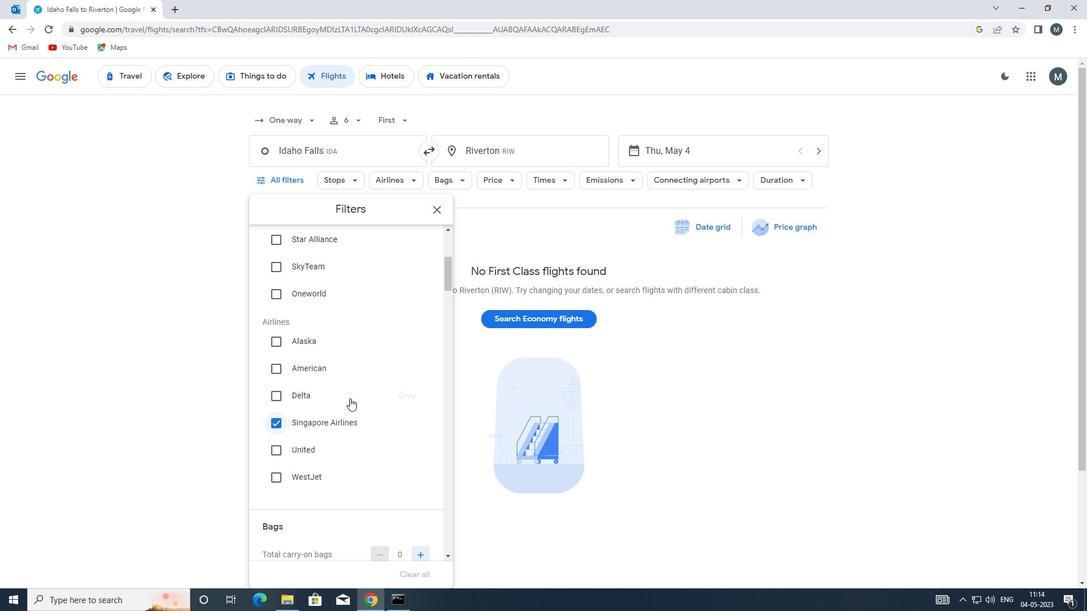 
Action: Mouse scrolled (358, 388) with delta (0, 0)
Screenshot: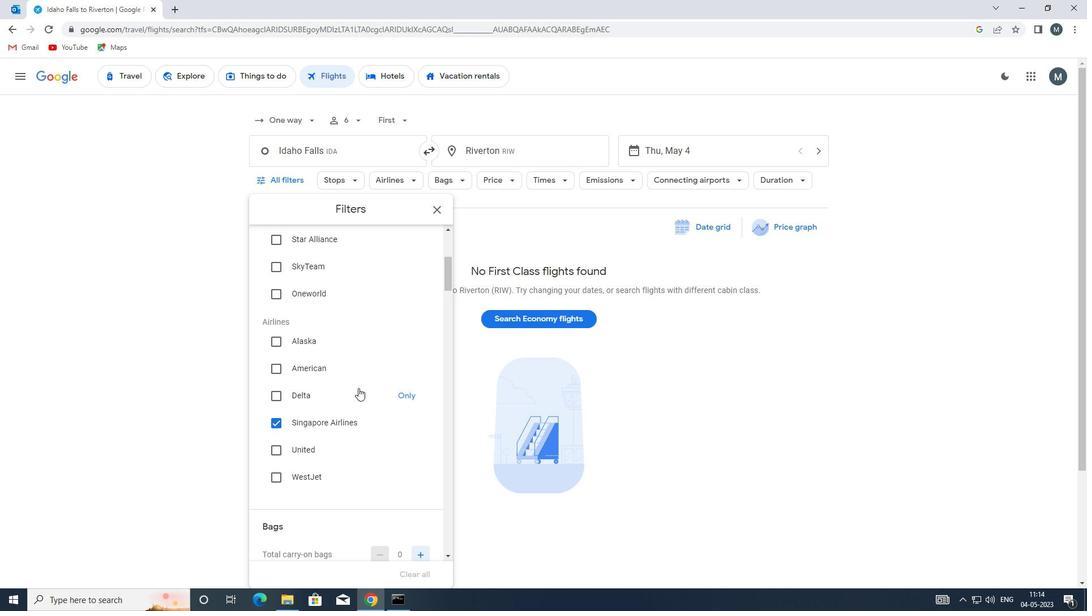 
Action: Mouse moved to (329, 369)
Screenshot: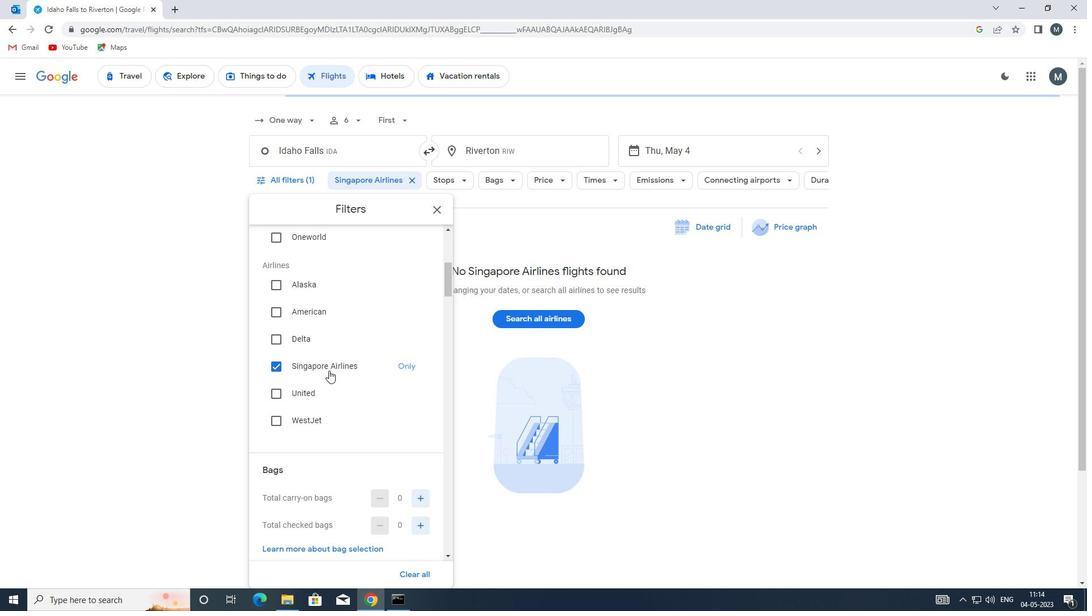 
Action: Mouse scrolled (329, 369) with delta (0, 0)
Screenshot: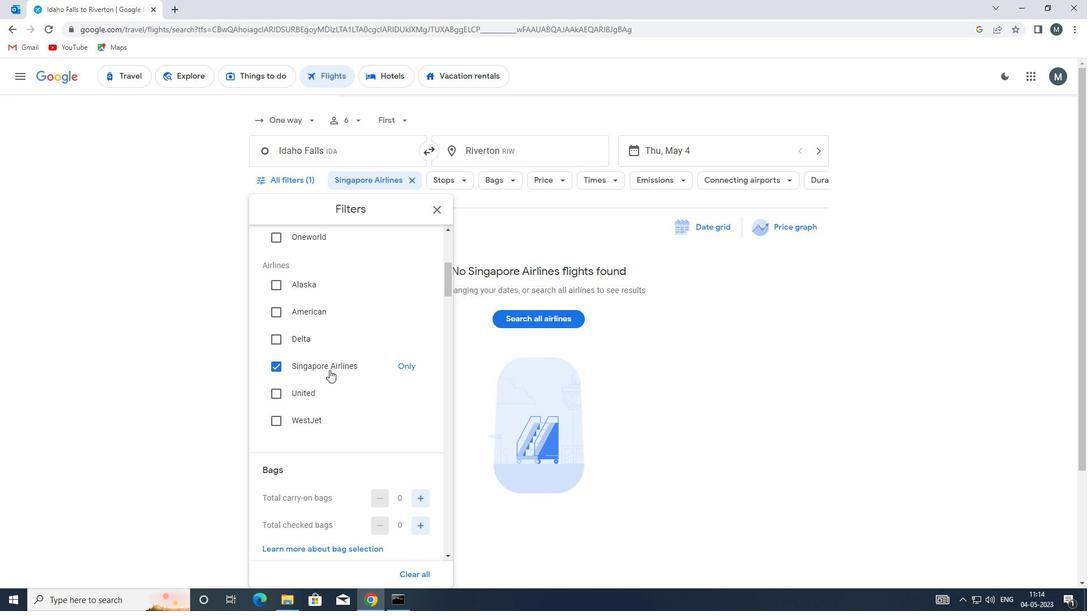 
Action: Mouse scrolled (329, 369) with delta (0, 0)
Screenshot: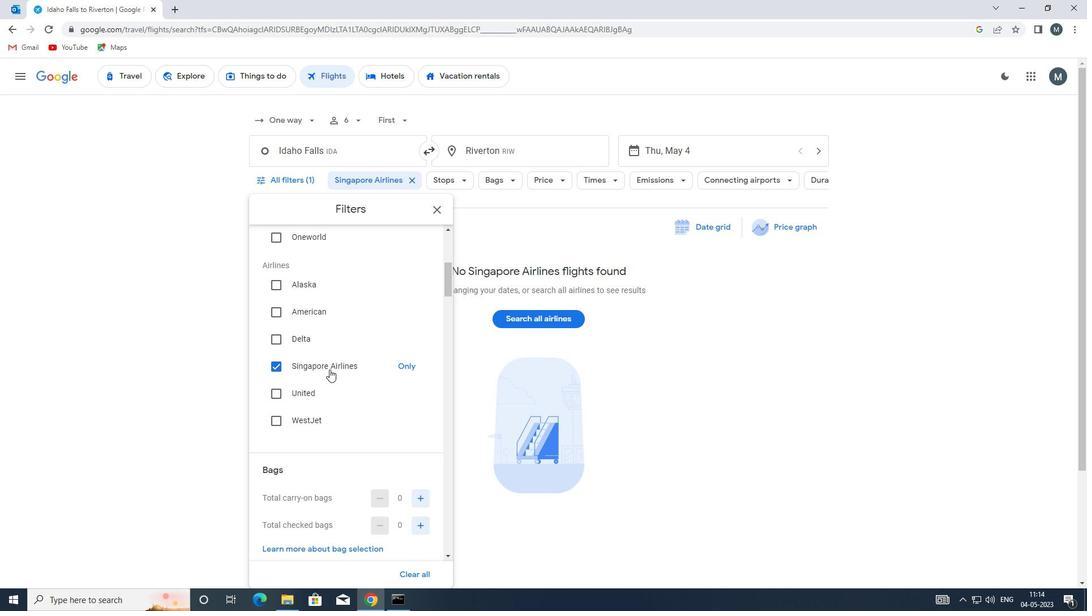 
Action: Mouse moved to (428, 386)
Screenshot: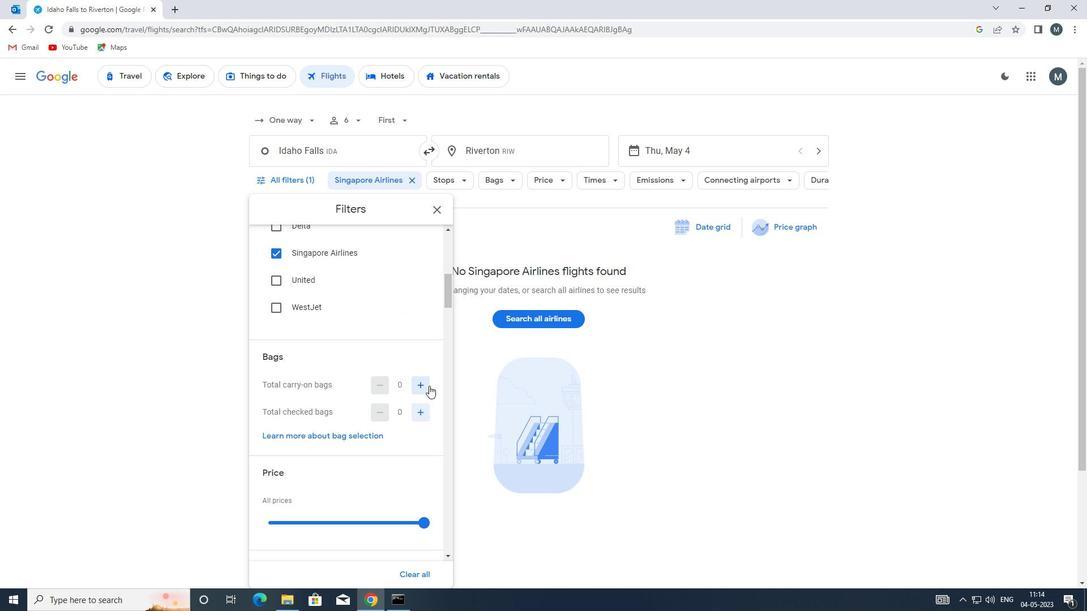 
Action: Mouse pressed left at (428, 386)
Screenshot: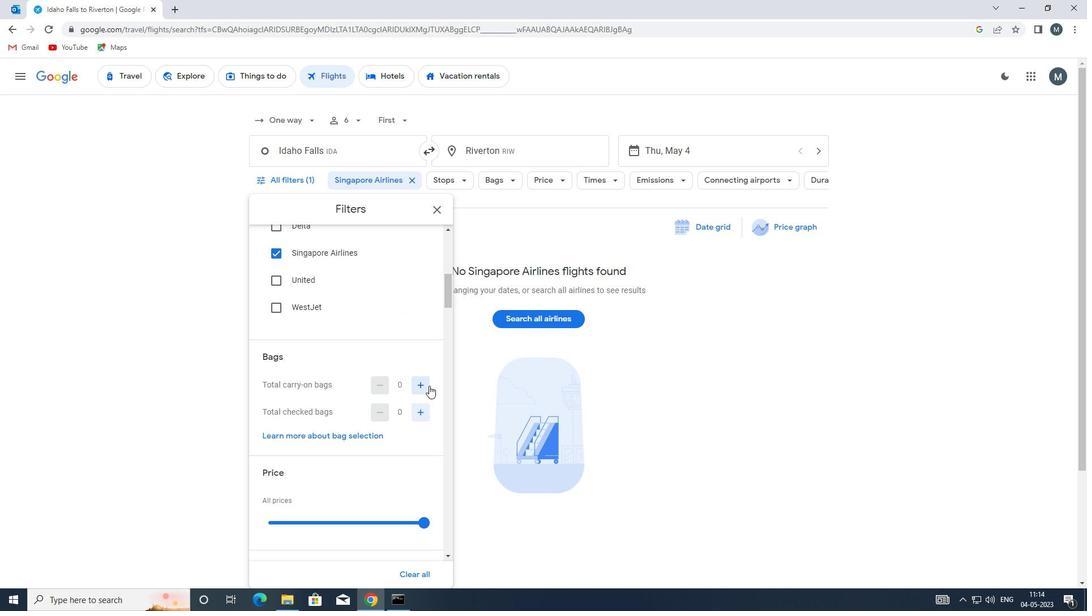 
Action: Mouse moved to (427, 387)
Screenshot: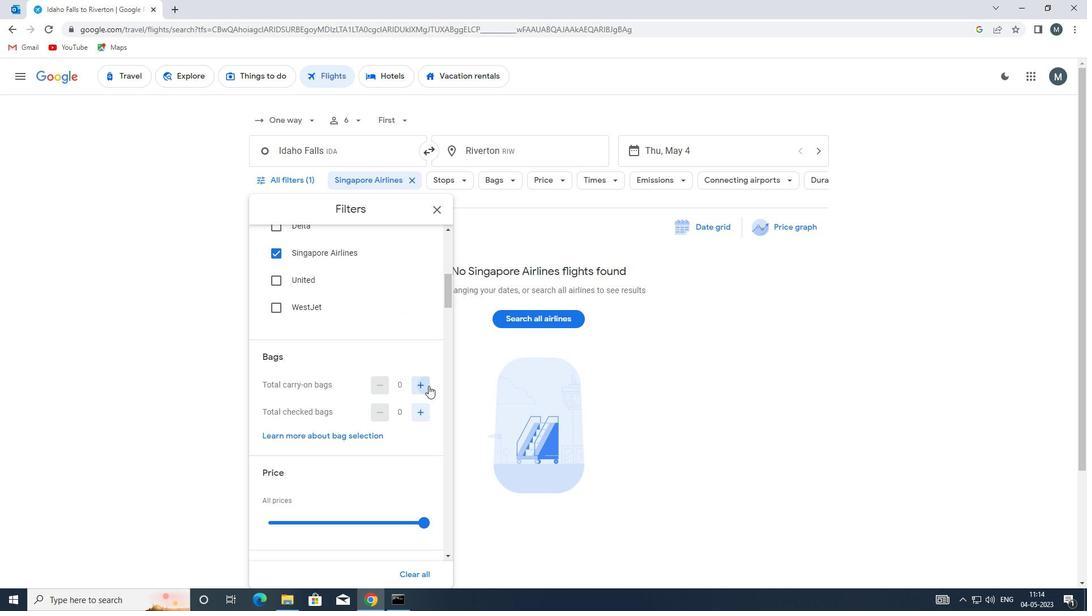 
Action: Mouse pressed left at (427, 387)
Screenshot: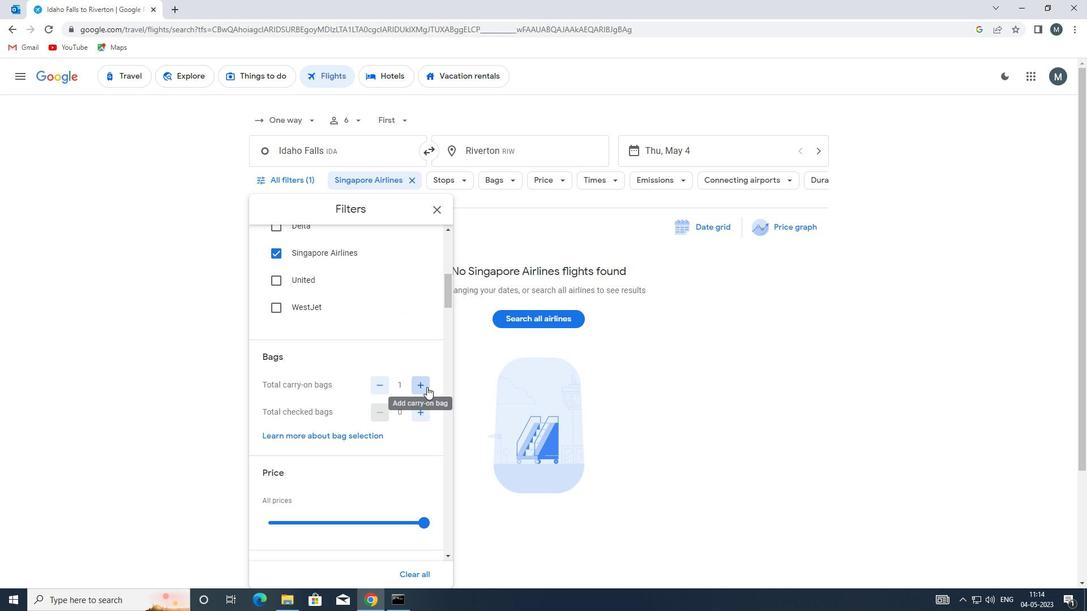 
Action: Mouse moved to (356, 377)
Screenshot: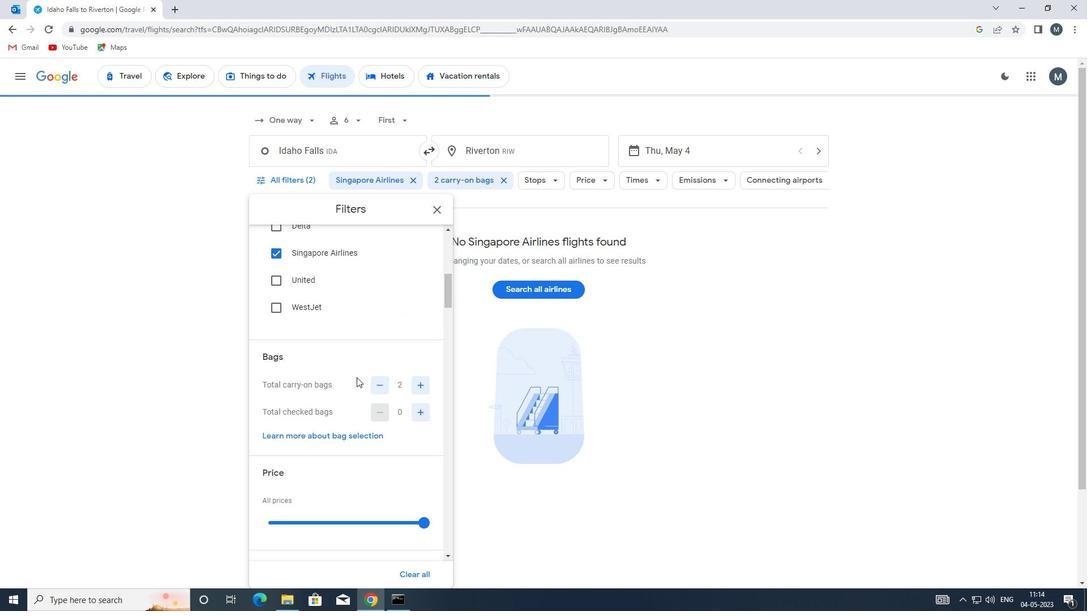 
Action: Mouse scrolled (356, 376) with delta (0, 0)
Screenshot: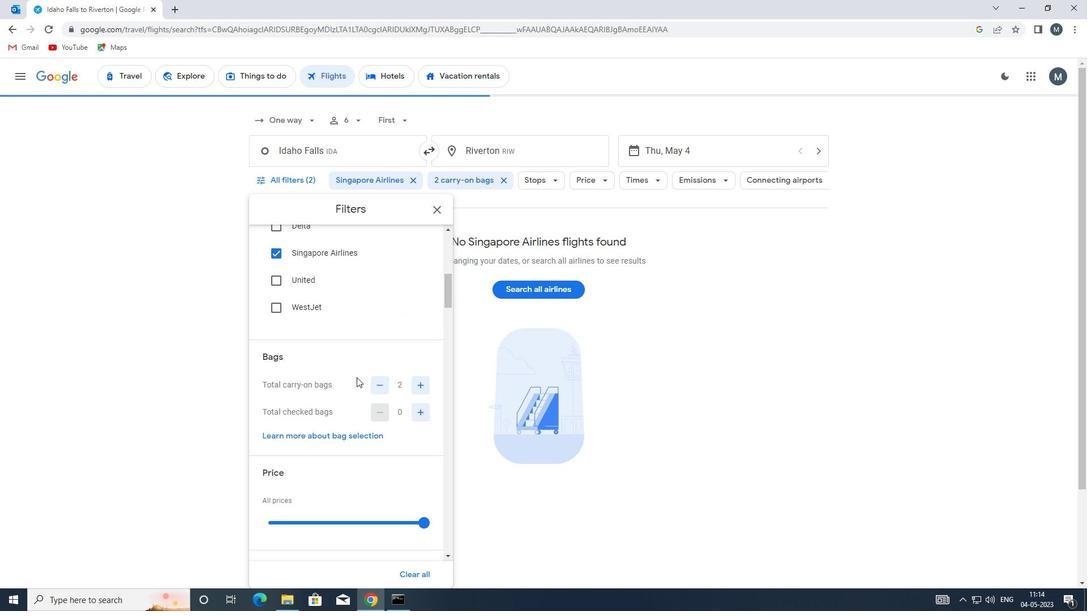 
Action: Mouse moved to (353, 376)
Screenshot: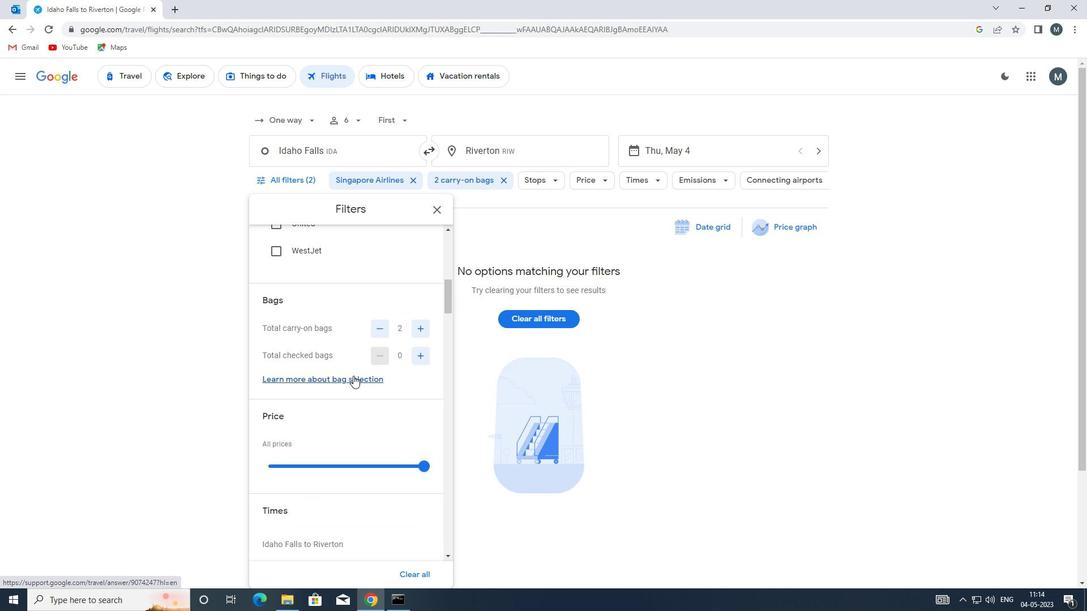 
Action: Mouse scrolled (353, 375) with delta (0, 0)
Screenshot: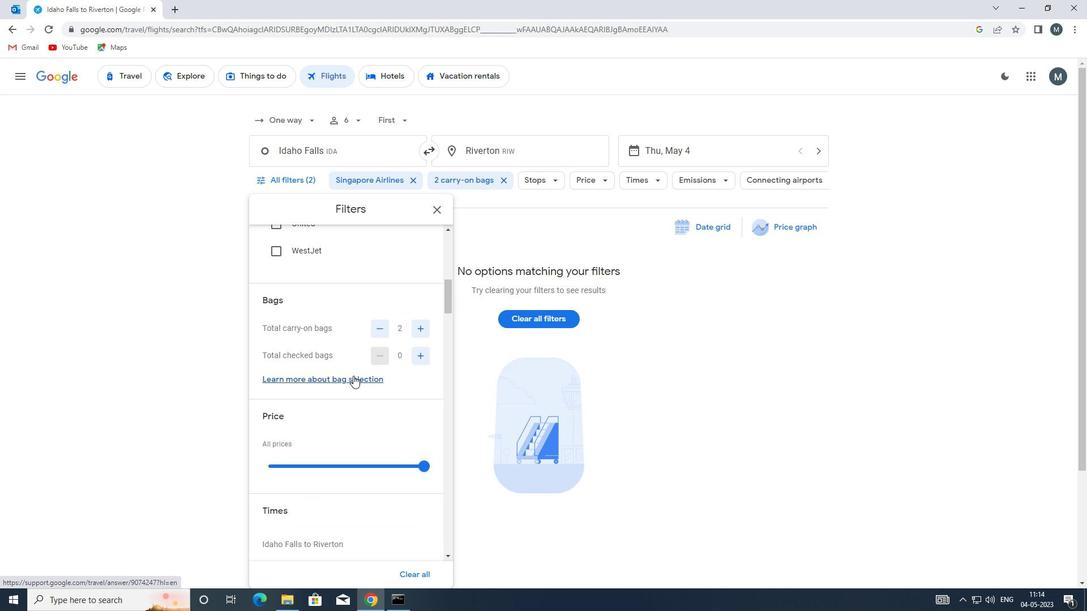 
Action: Mouse moved to (321, 406)
Screenshot: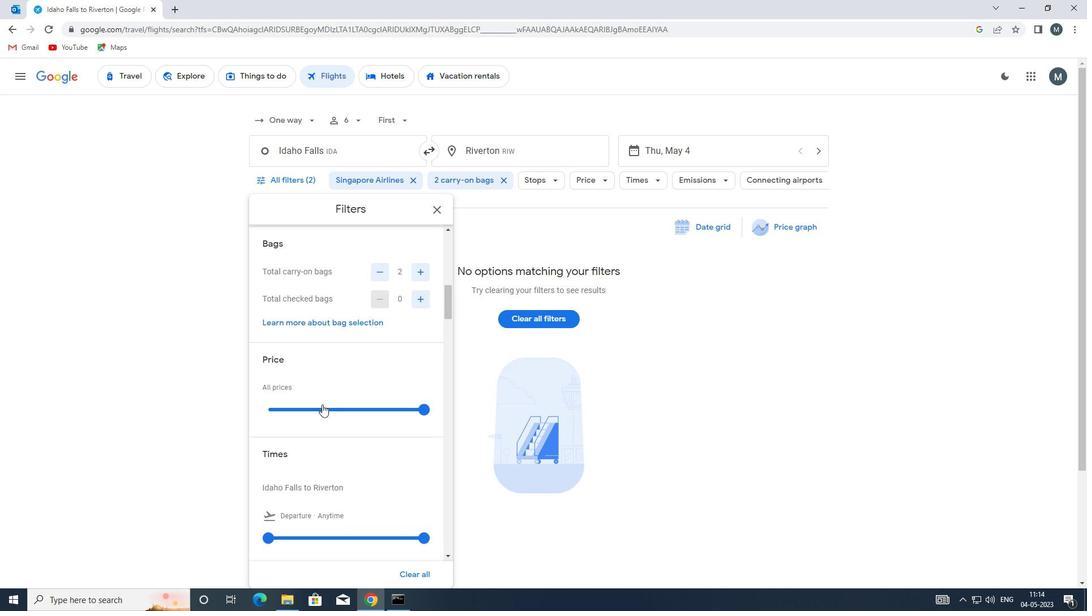 
Action: Mouse pressed left at (321, 406)
Screenshot: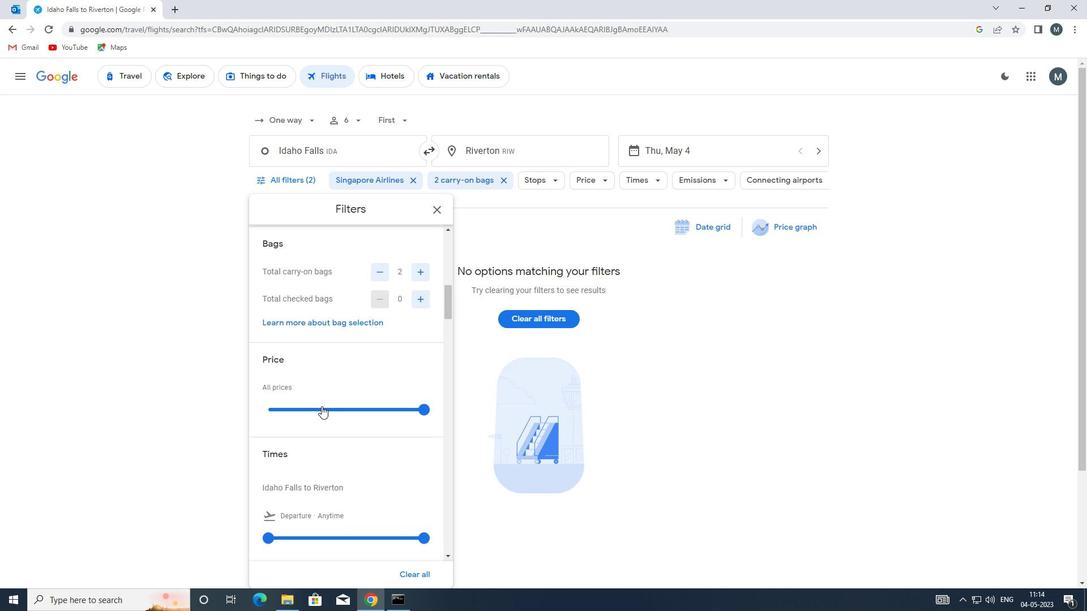 
Action: Mouse pressed left at (321, 406)
Screenshot: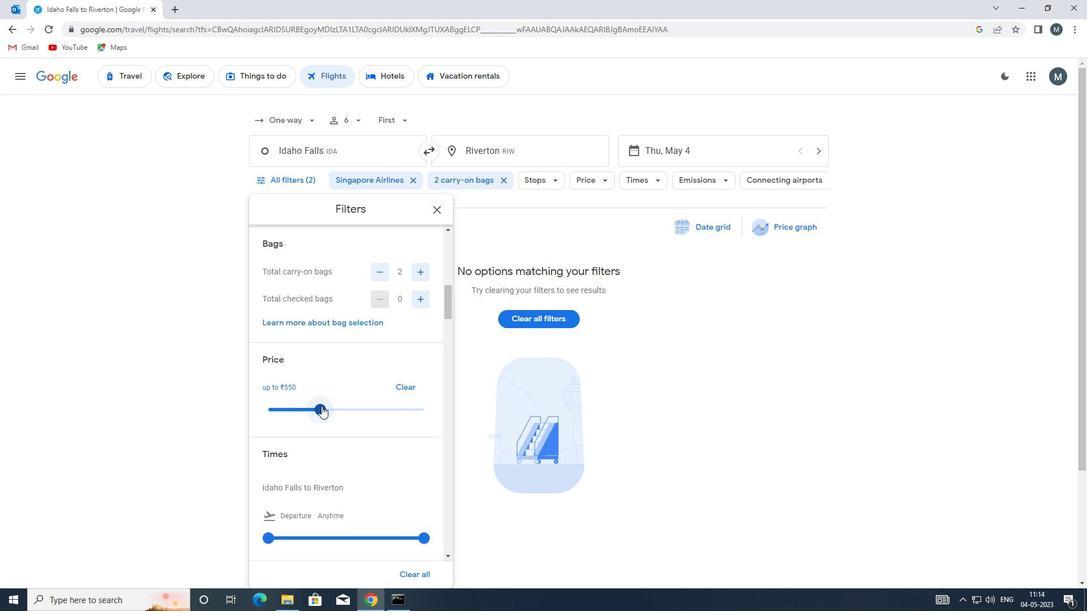 
Action: Mouse moved to (383, 394)
Screenshot: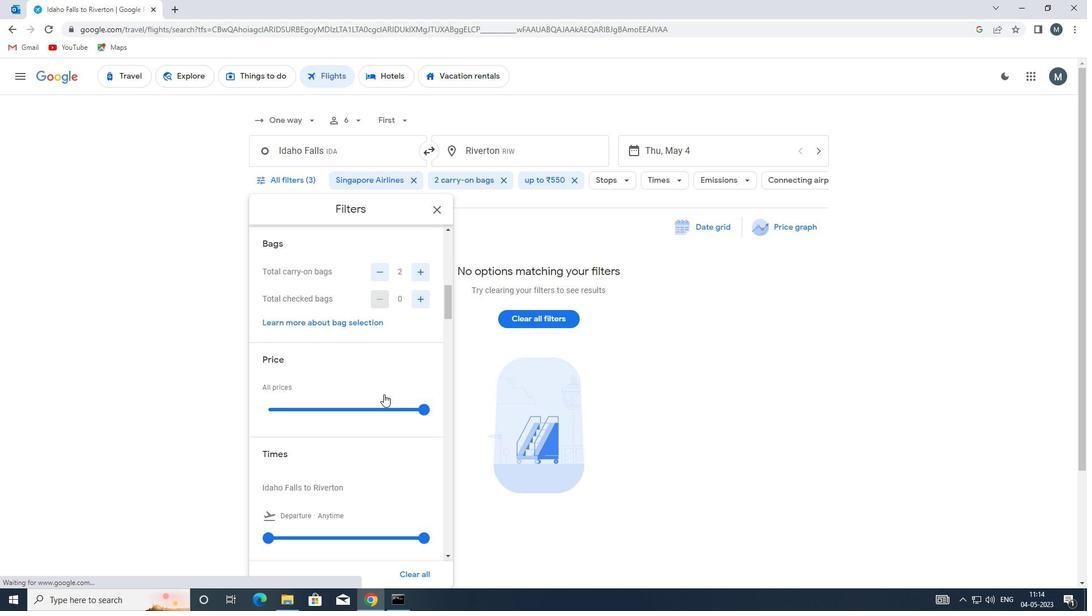 
Action: Mouse scrolled (383, 394) with delta (0, 0)
Screenshot: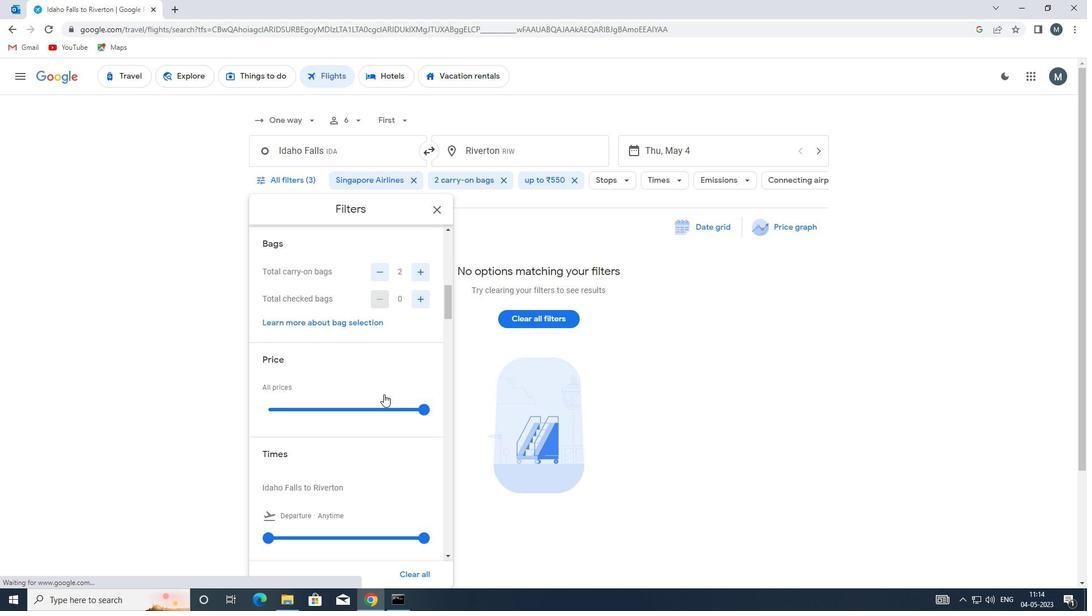 
Action: Mouse scrolled (383, 394) with delta (0, 0)
Screenshot: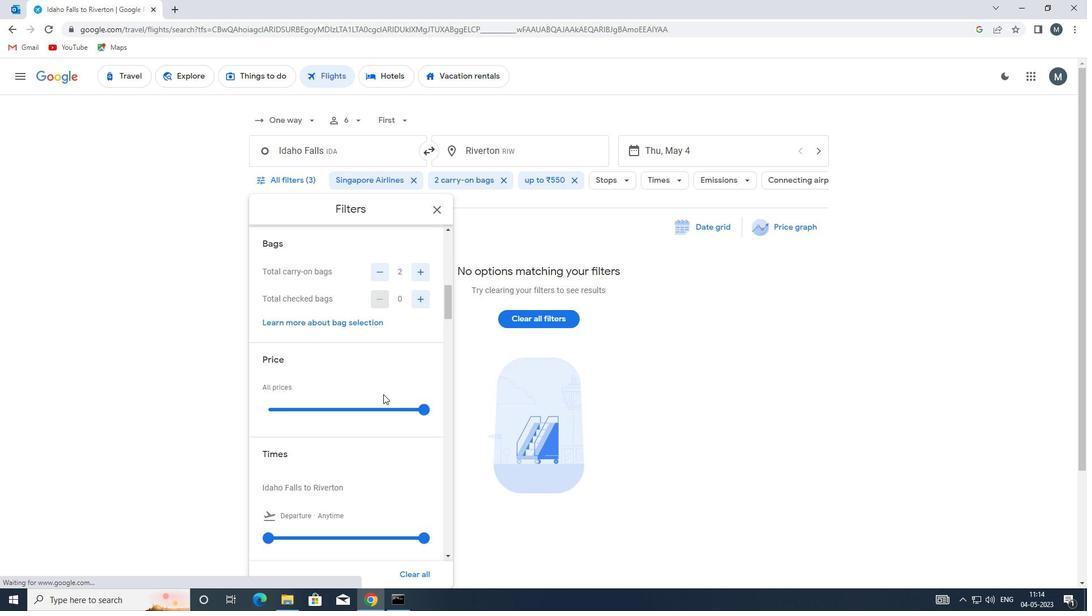 
Action: Mouse moved to (315, 363)
Screenshot: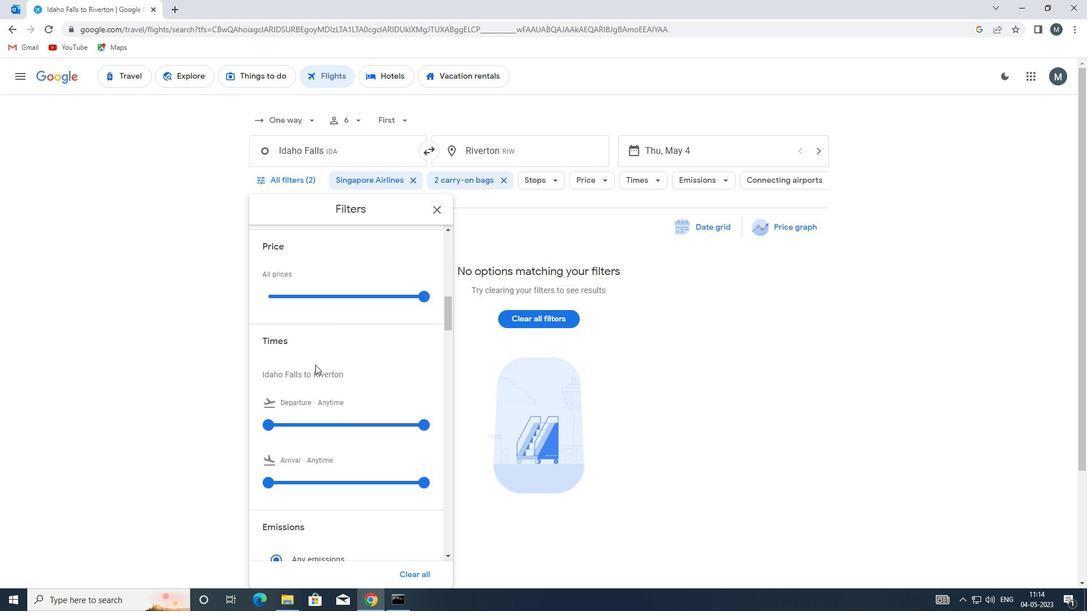 
Action: Mouse scrolled (315, 363) with delta (0, 0)
Screenshot: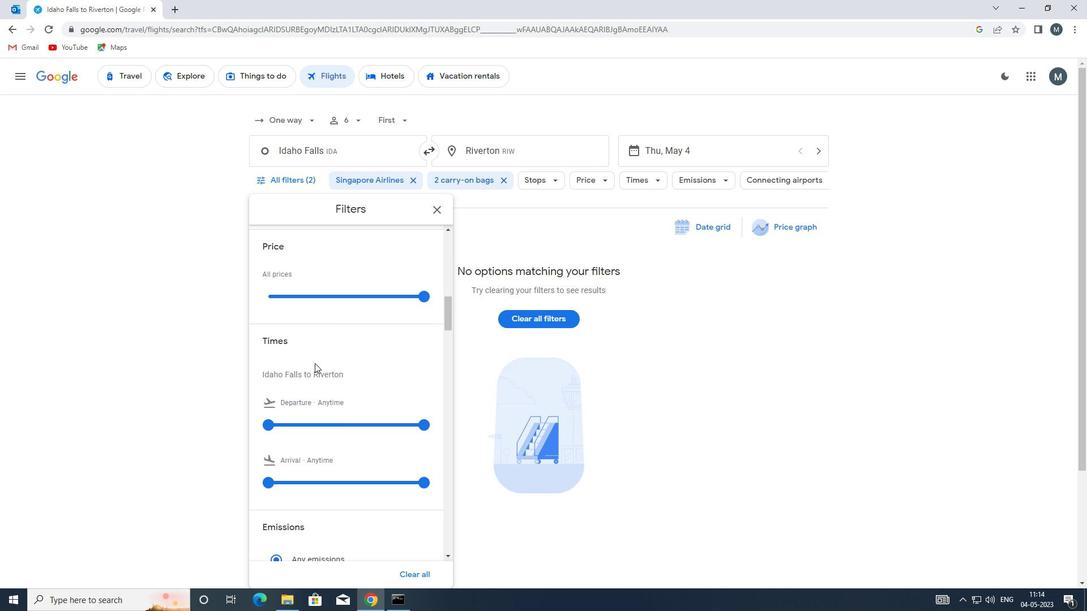 
Action: Mouse moved to (277, 366)
Screenshot: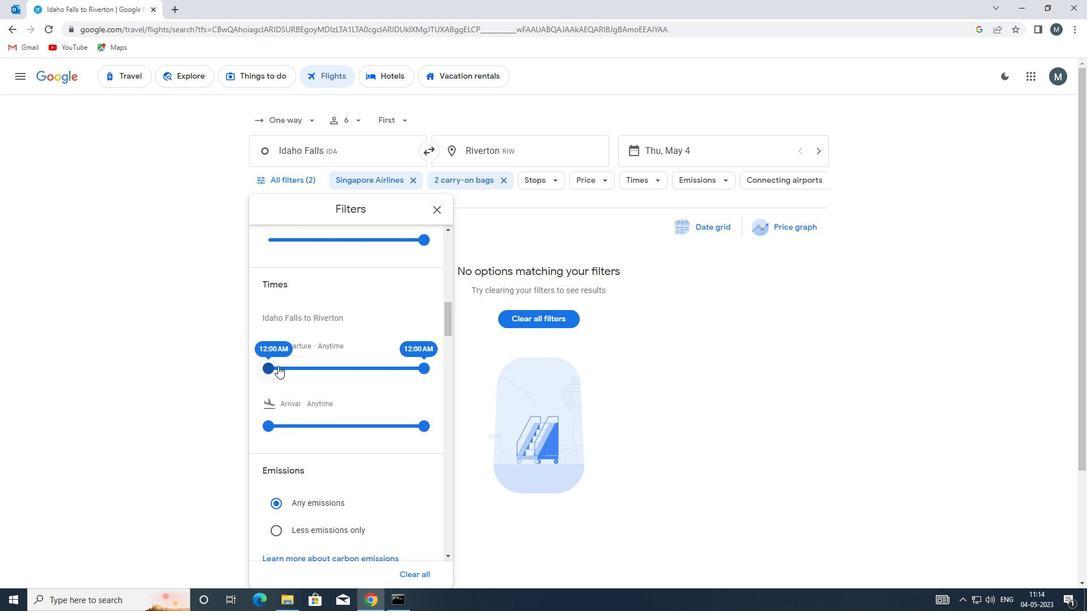 
Action: Mouse pressed left at (277, 366)
Screenshot: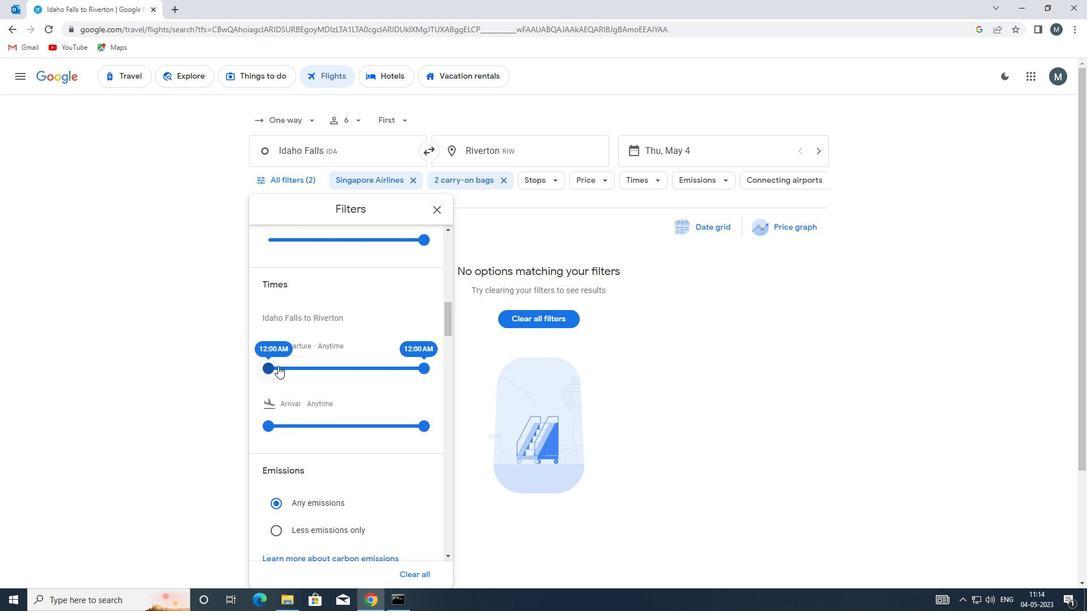 
Action: Mouse moved to (425, 368)
Screenshot: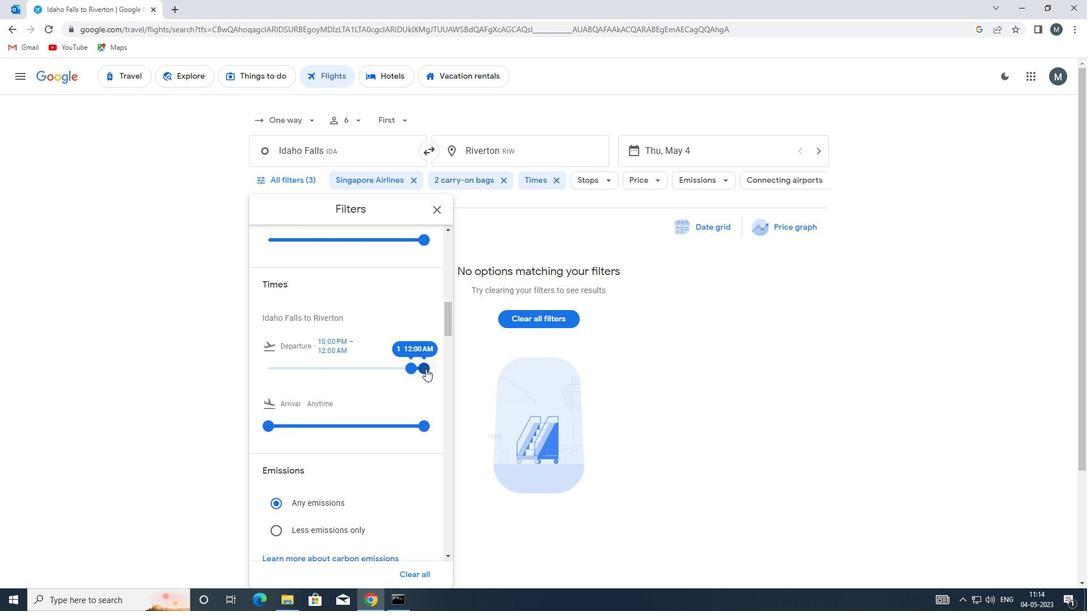
Action: Mouse pressed left at (425, 368)
Screenshot: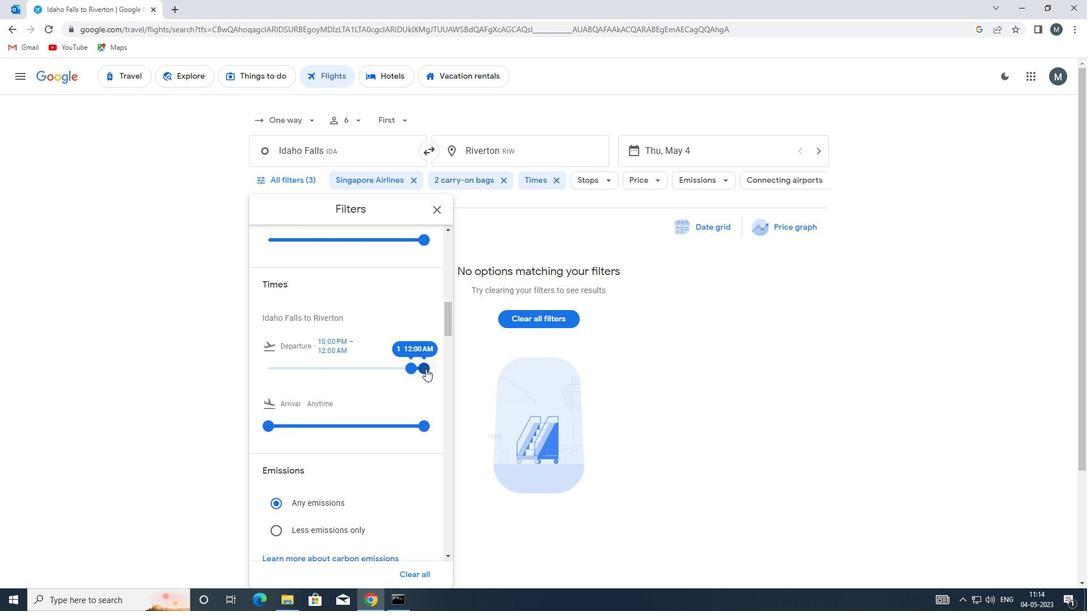 
Action: Mouse moved to (407, 367)
Screenshot: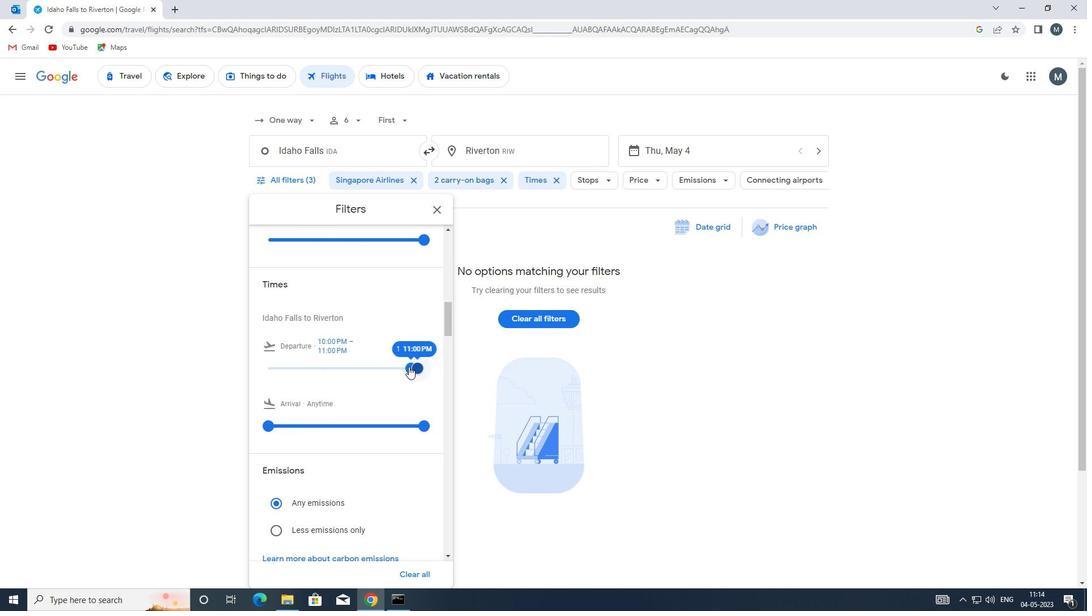 
Action: Mouse scrolled (407, 366) with delta (0, 0)
Screenshot: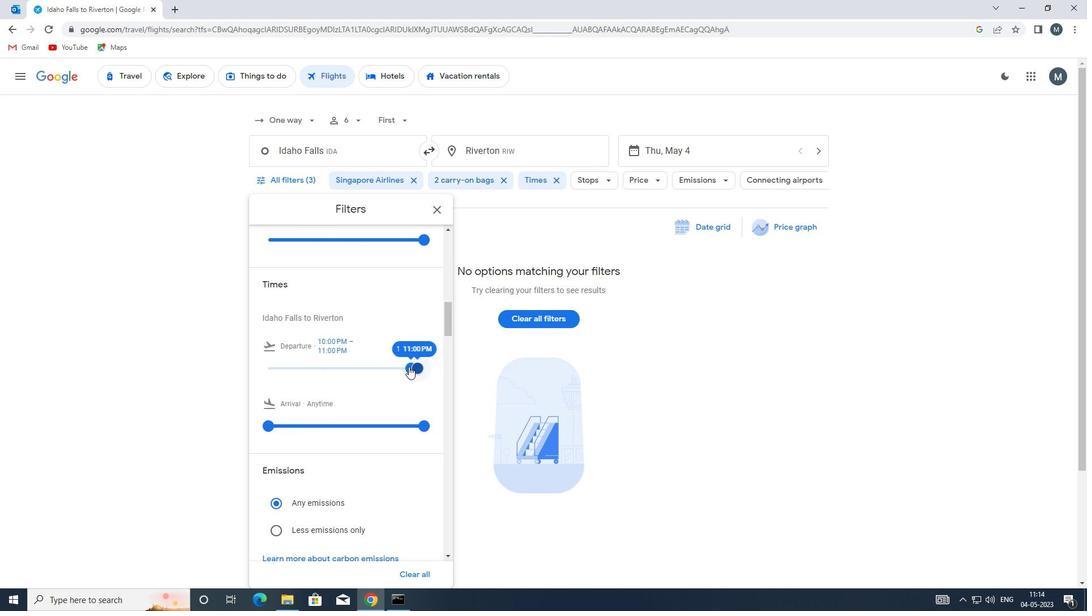 
Action: Mouse moved to (437, 208)
Screenshot: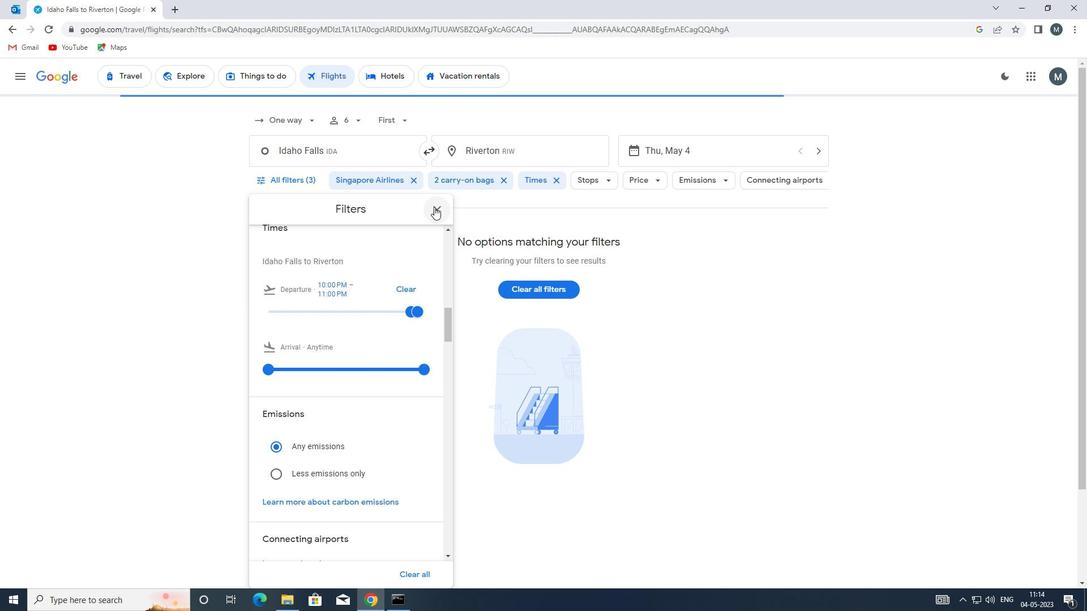 
Action: Mouse pressed left at (437, 208)
Screenshot: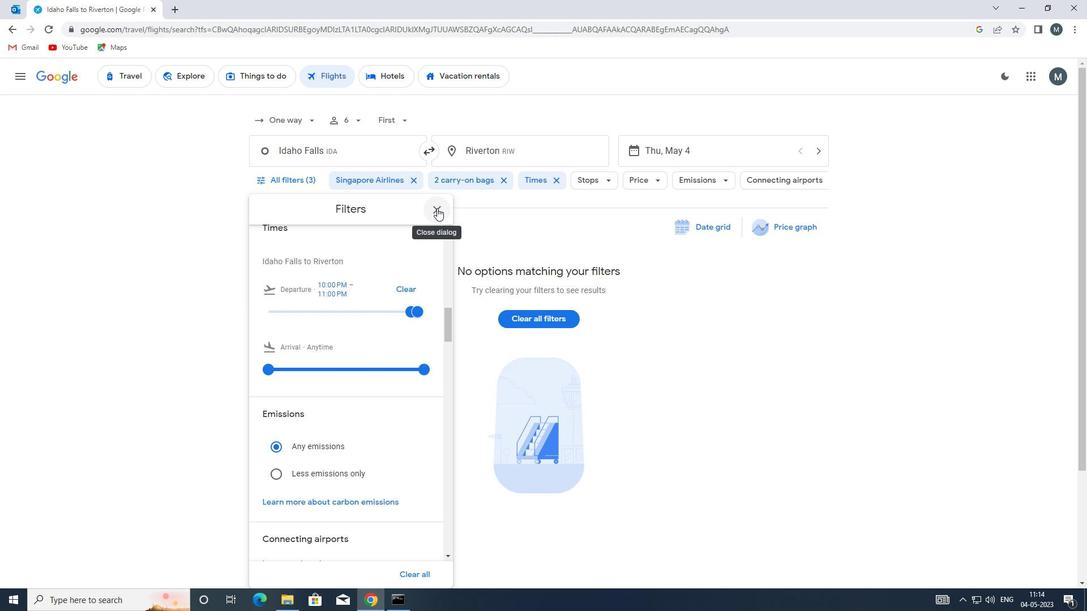 
Action: Mouse moved to (425, 214)
Screenshot: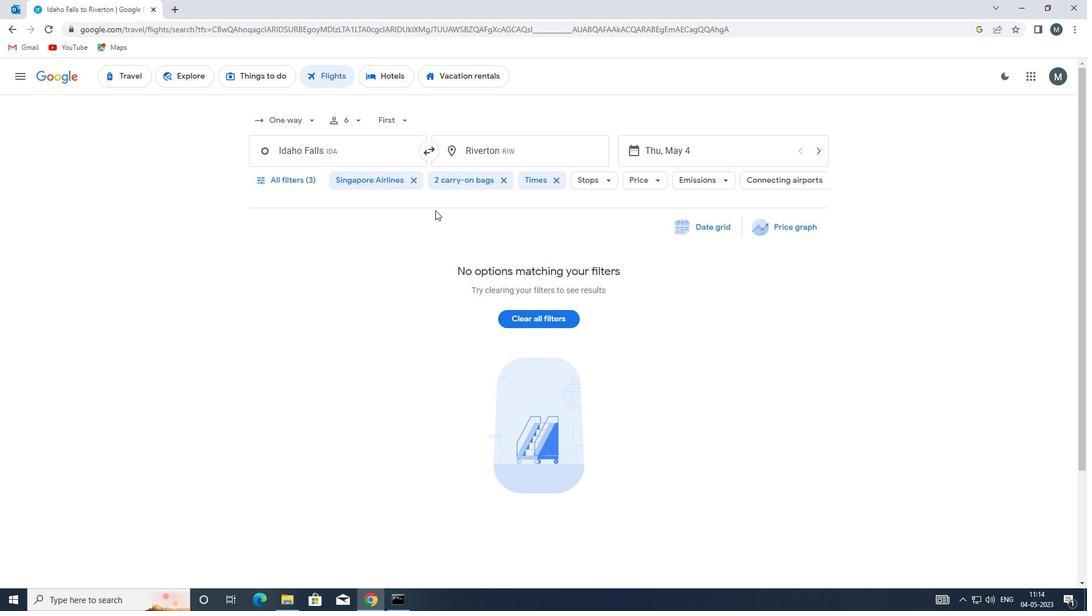 
